 Task: Create a due date automation trigger when advanced on, on the monday after a card is due add fields without custom field "Resume" set to a date between 1 and 7 days ago at 11:00 AM.
Action: Mouse moved to (1037, 147)
Screenshot: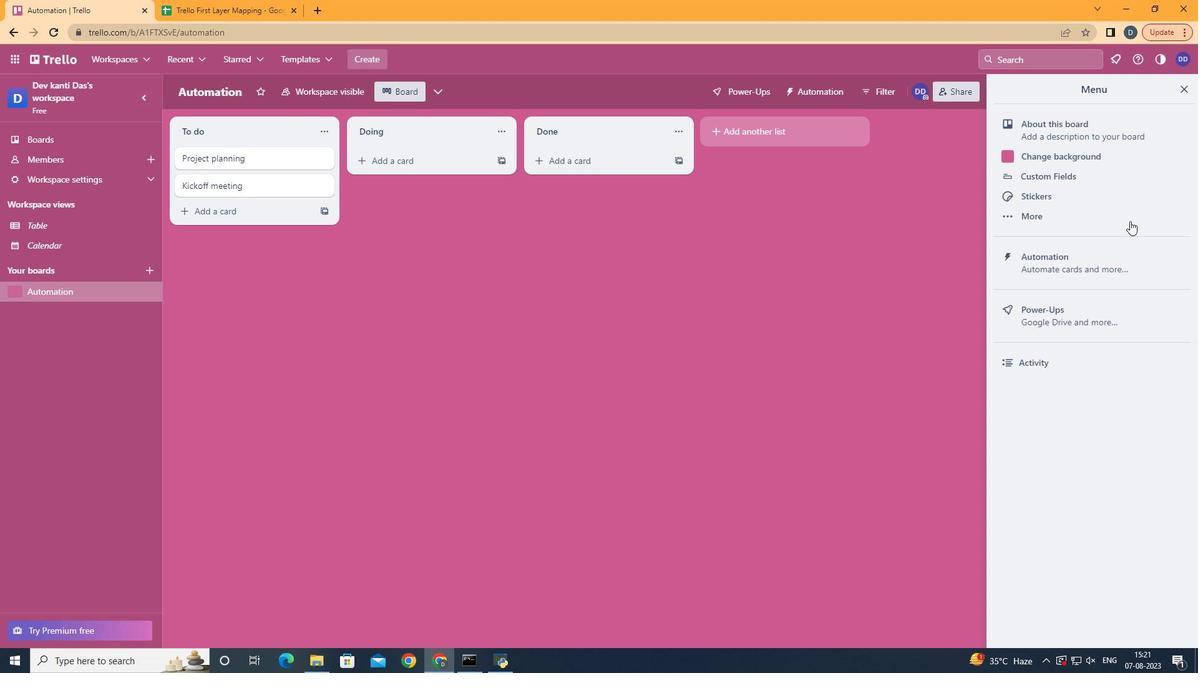 
Action: Mouse pressed left at (1037, 147)
Screenshot: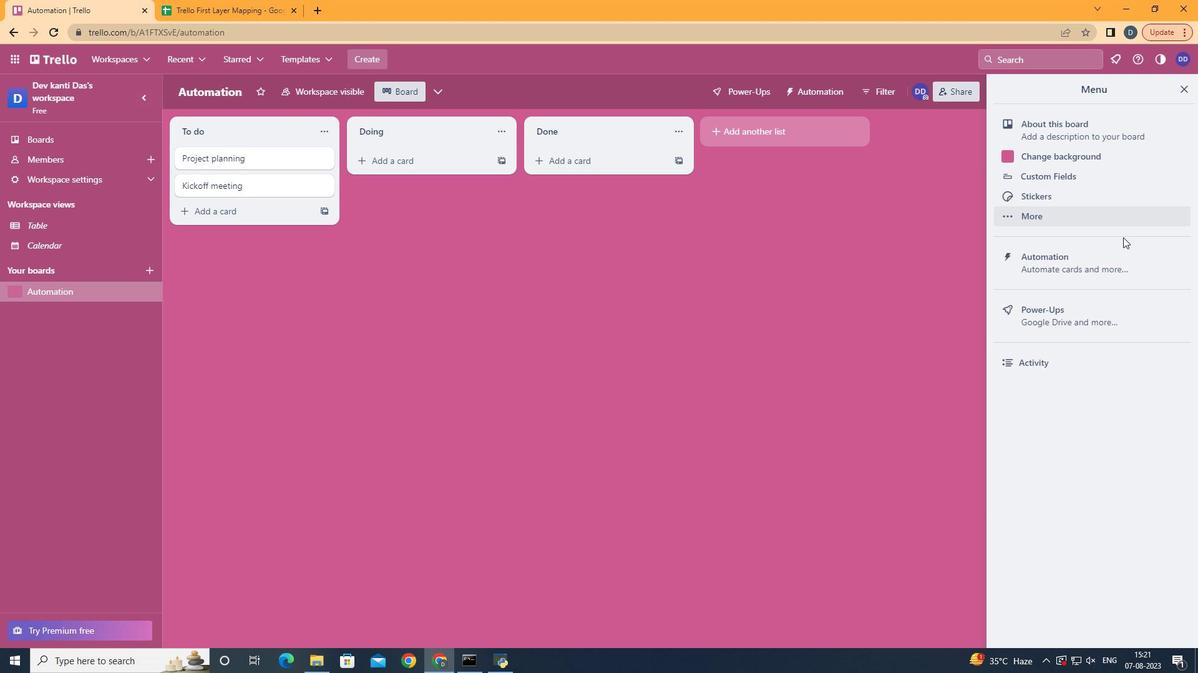 
Action: Mouse moved to (975, 293)
Screenshot: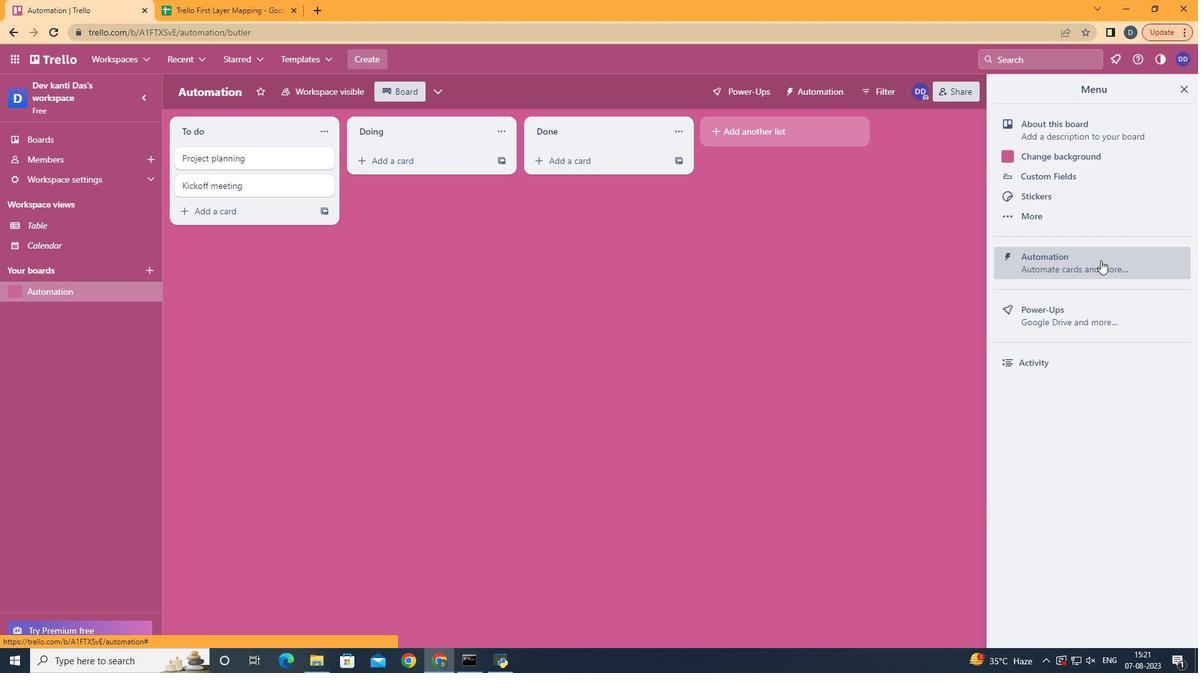 
Action: Mouse pressed left at (975, 293)
Screenshot: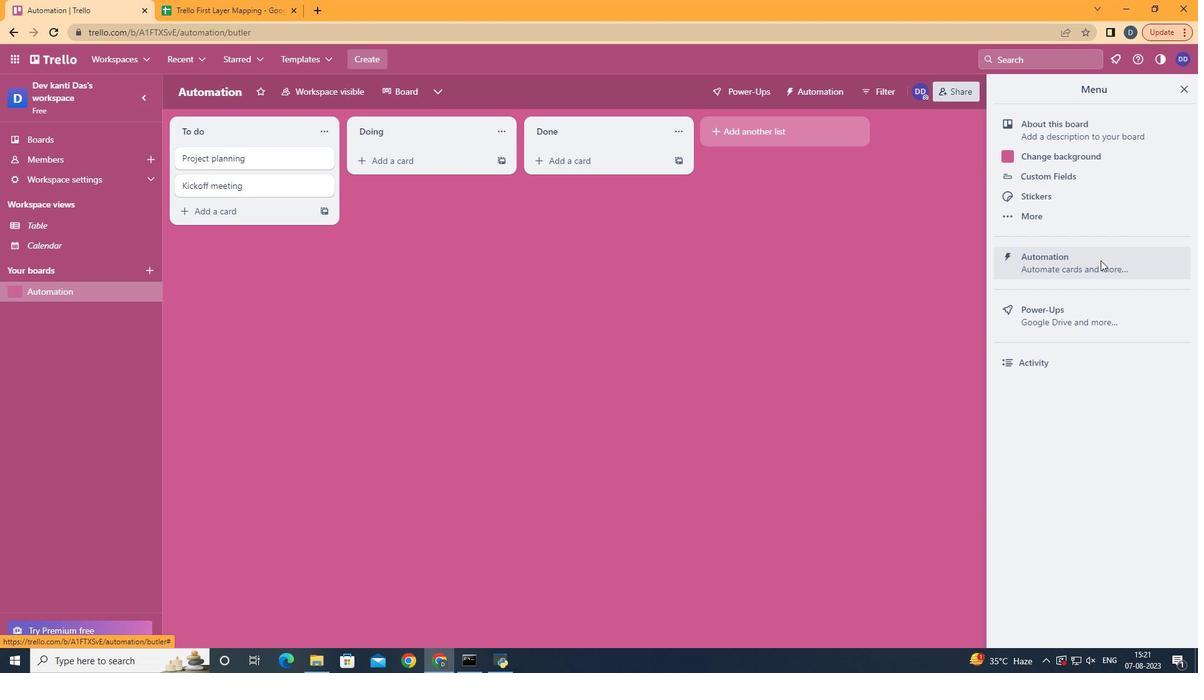 
Action: Mouse moved to (338, 283)
Screenshot: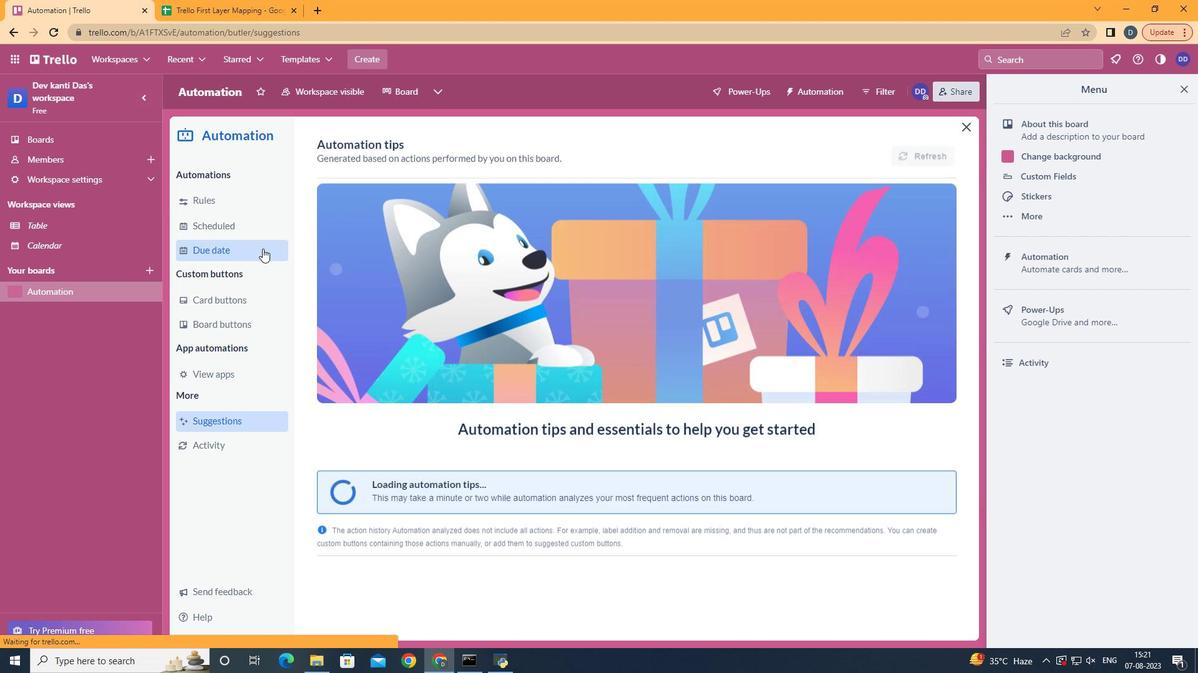 
Action: Mouse pressed left at (338, 283)
Screenshot: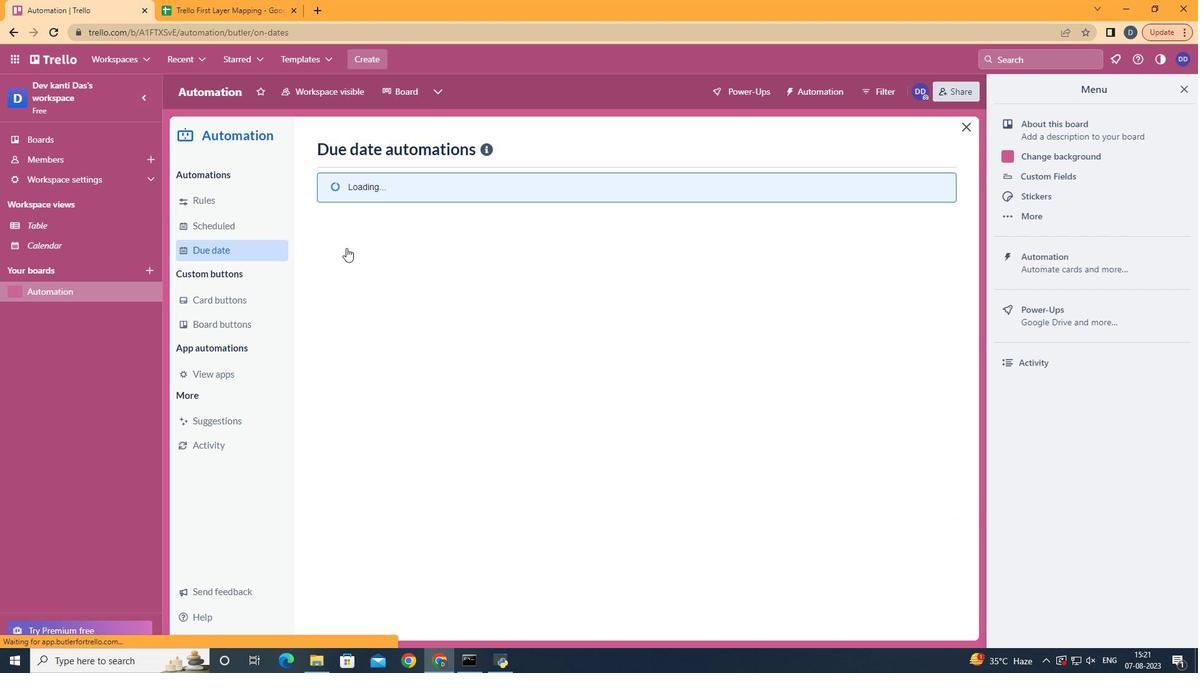 
Action: Mouse moved to (807, 195)
Screenshot: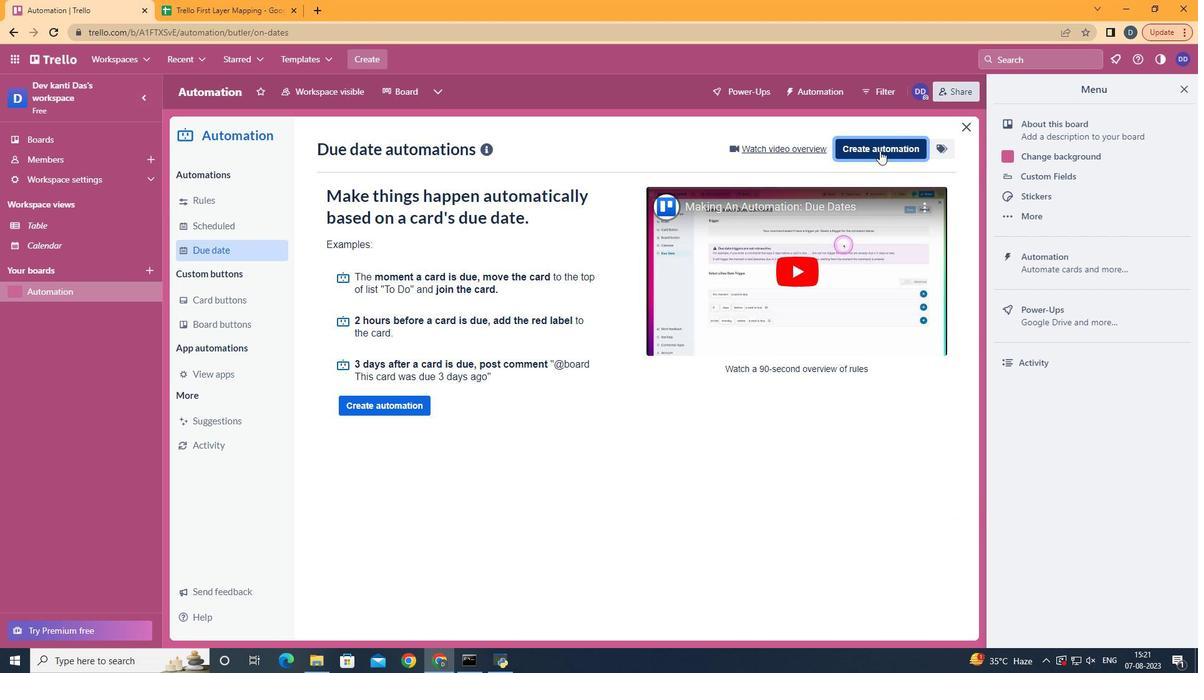 
Action: Mouse pressed left at (807, 195)
Screenshot: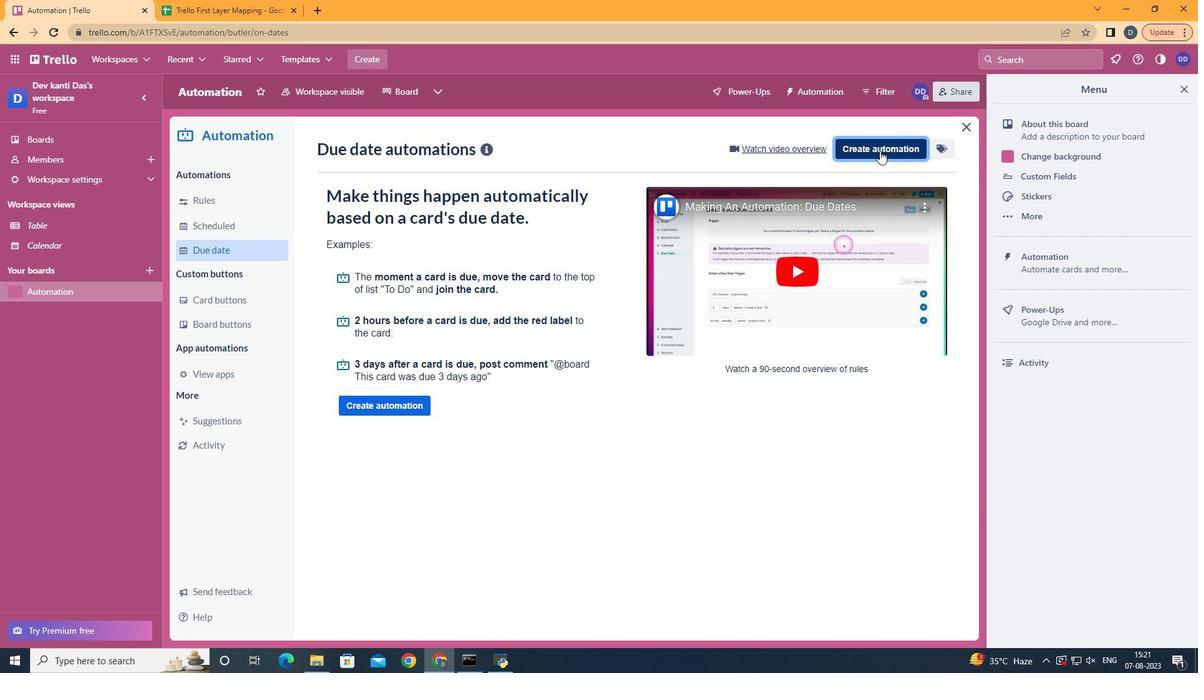 
Action: Mouse moved to (646, 303)
Screenshot: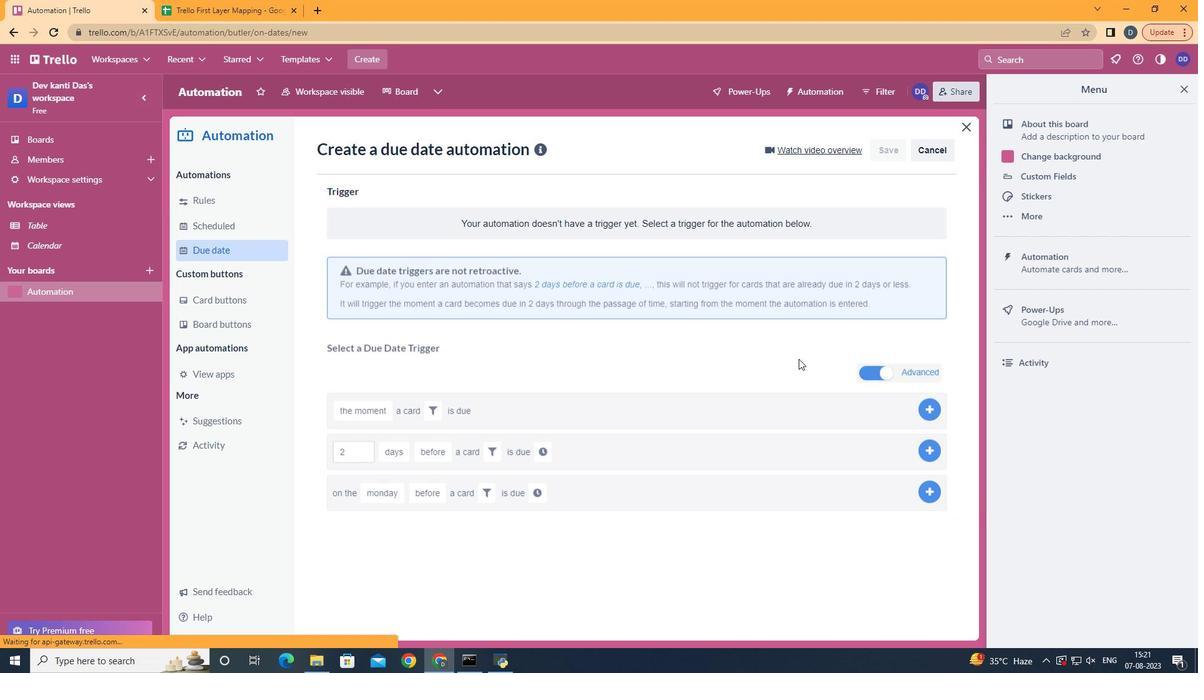 
Action: Mouse pressed left at (646, 303)
Screenshot: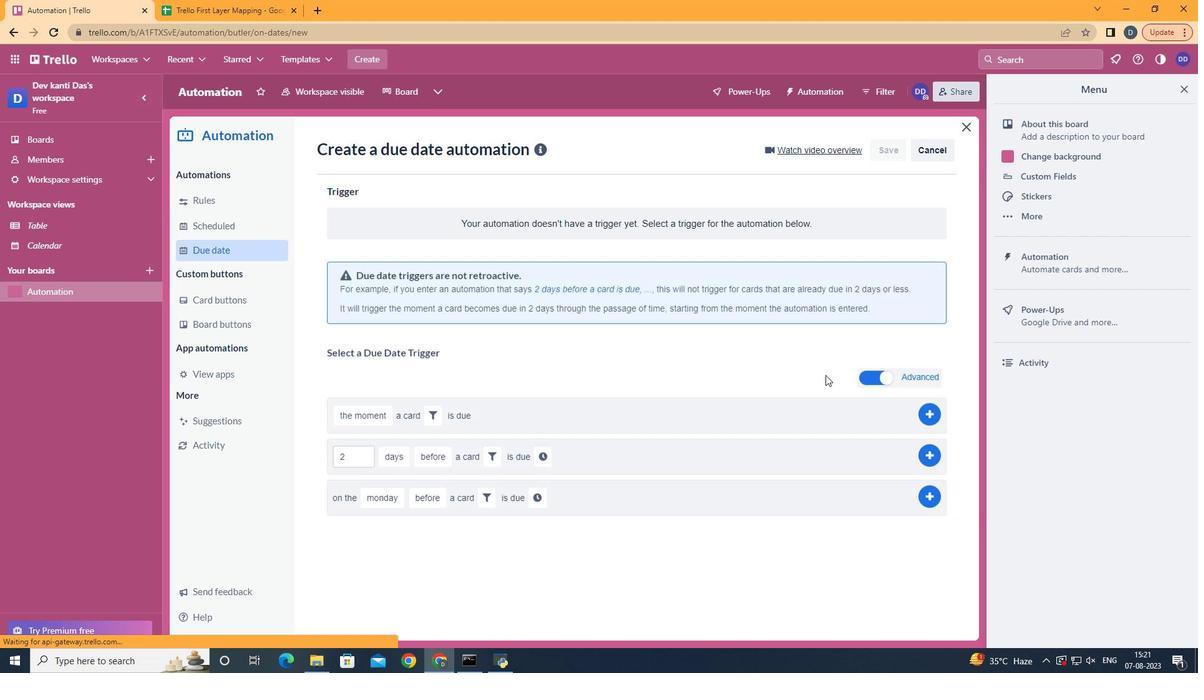 
Action: Mouse moved to (447, 350)
Screenshot: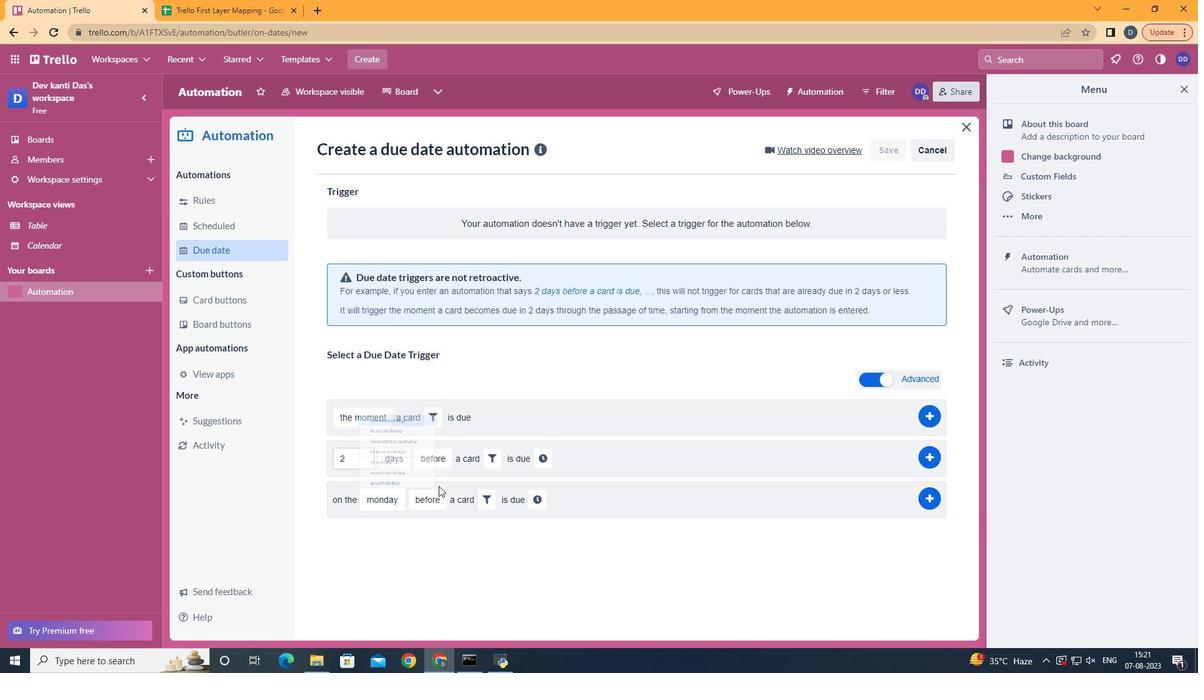 
Action: Mouse pressed left at (447, 350)
Screenshot: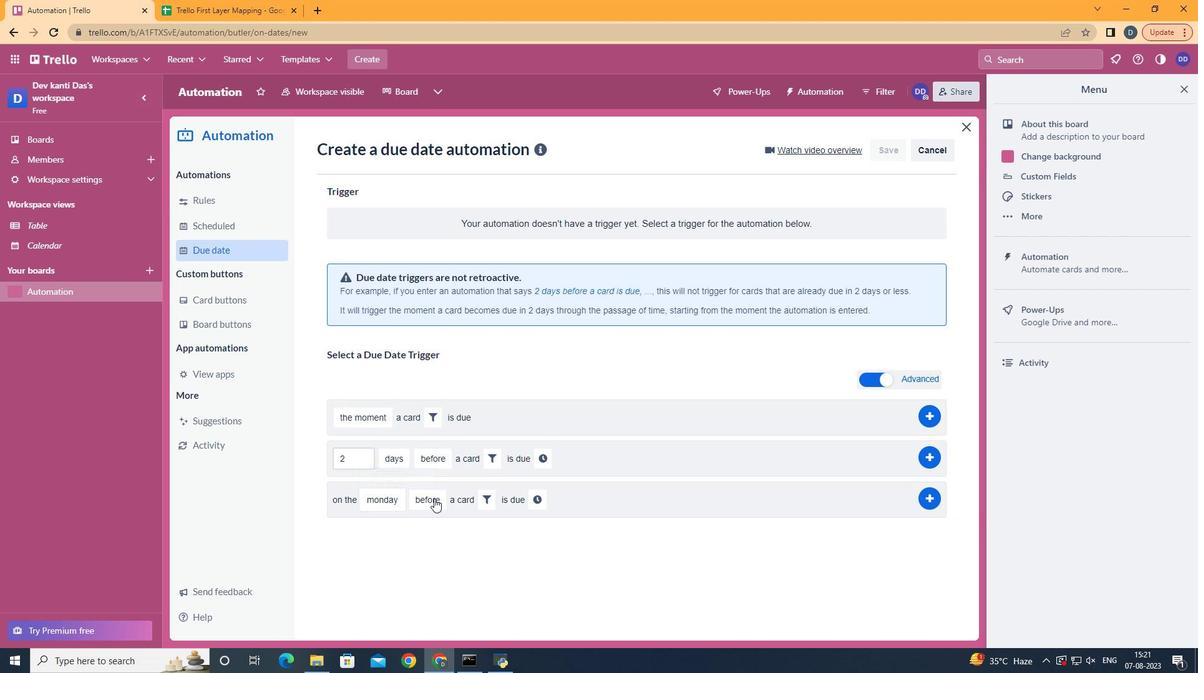 
Action: Mouse moved to (478, 553)
Screenshot: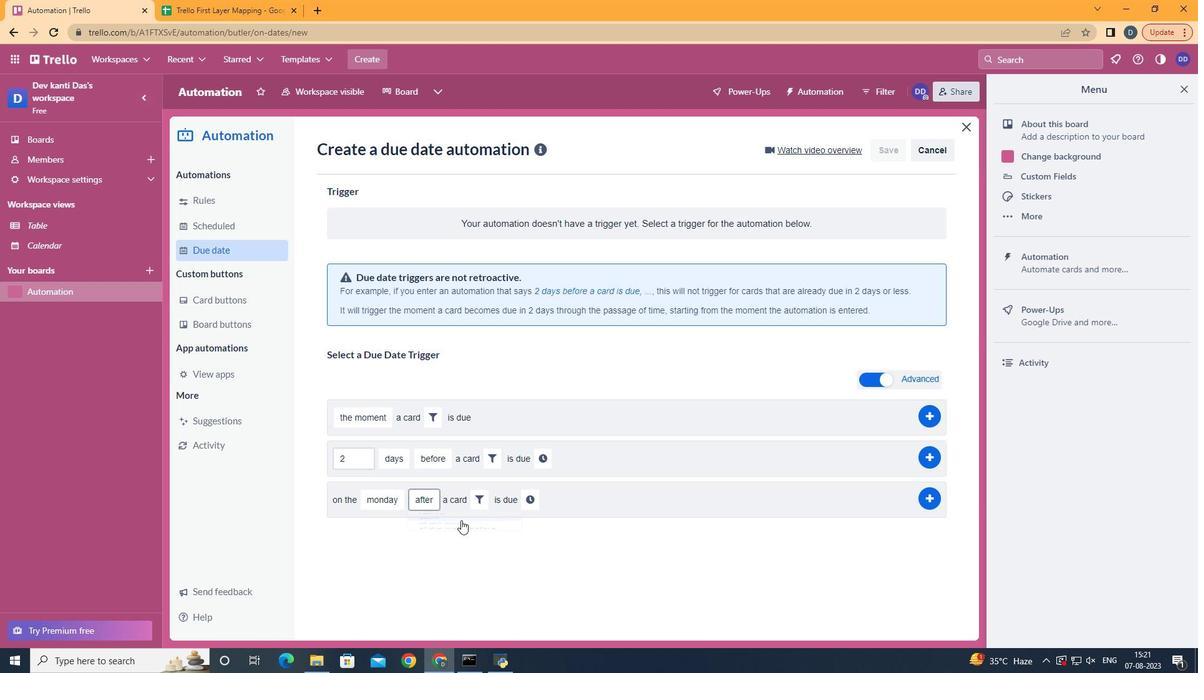 
Action: Mouse pressed left at (478, 553)
Screenshot: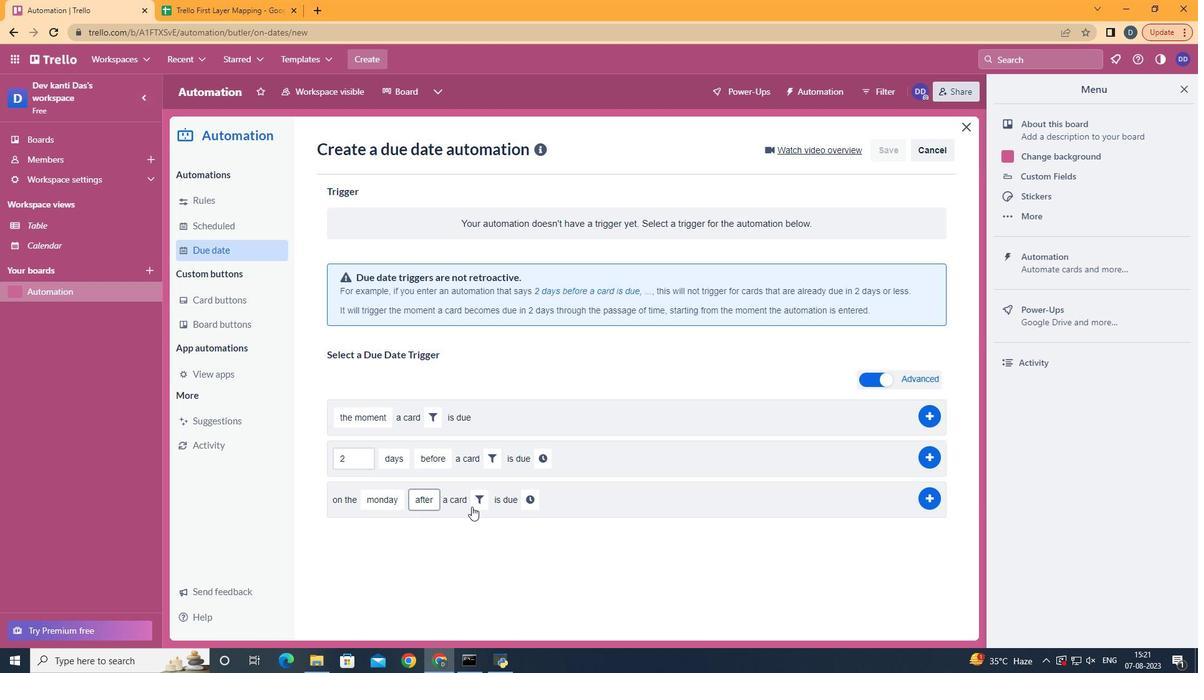 
Action: Mouse moved to (501, 504)
Screenshot: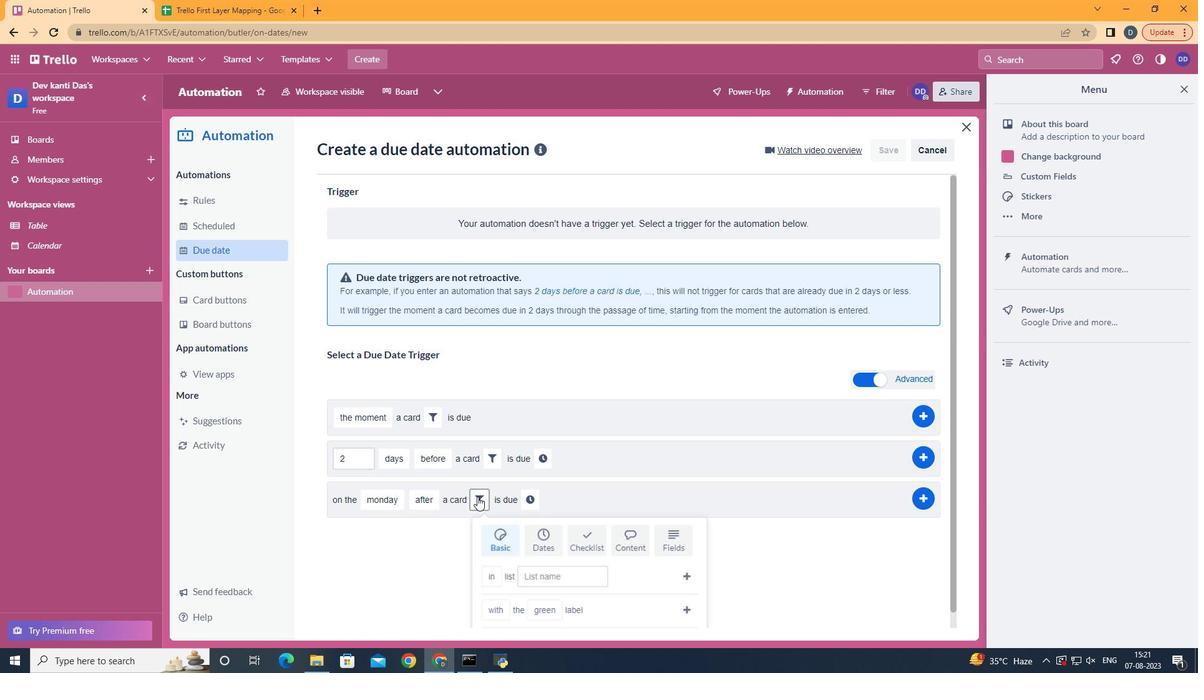 
Action: Mouse pressed left at (501, 504)
Screenshot: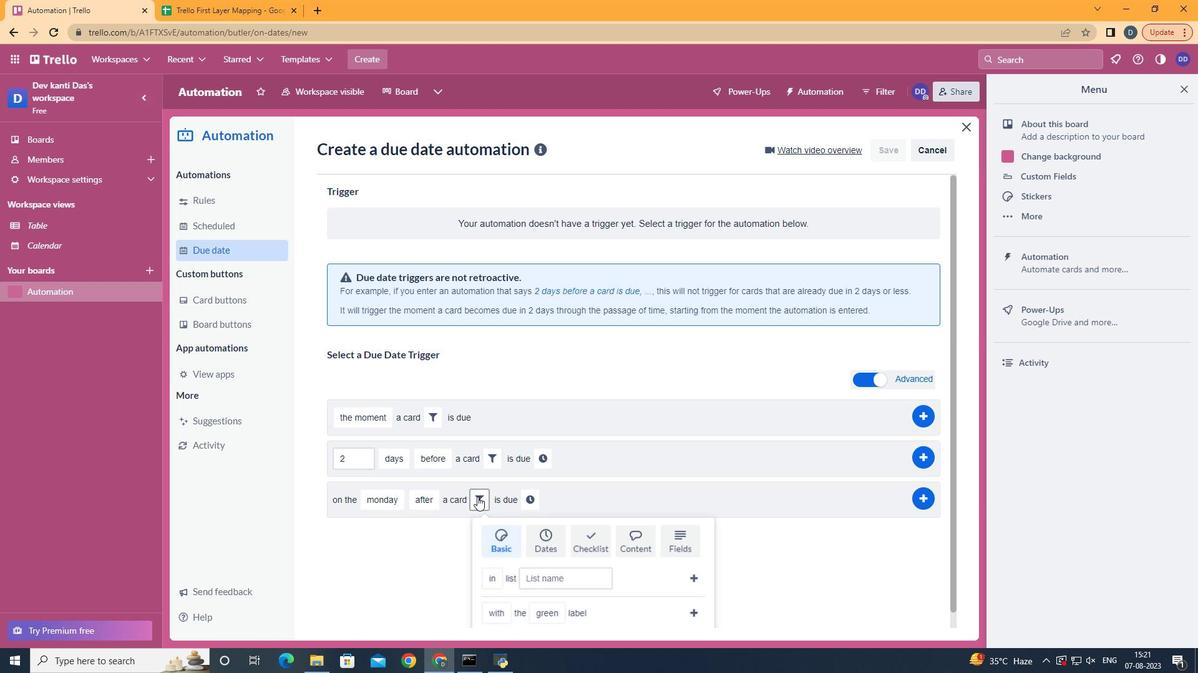 
Action: Mouse moved to (655, 542)
Screenshot: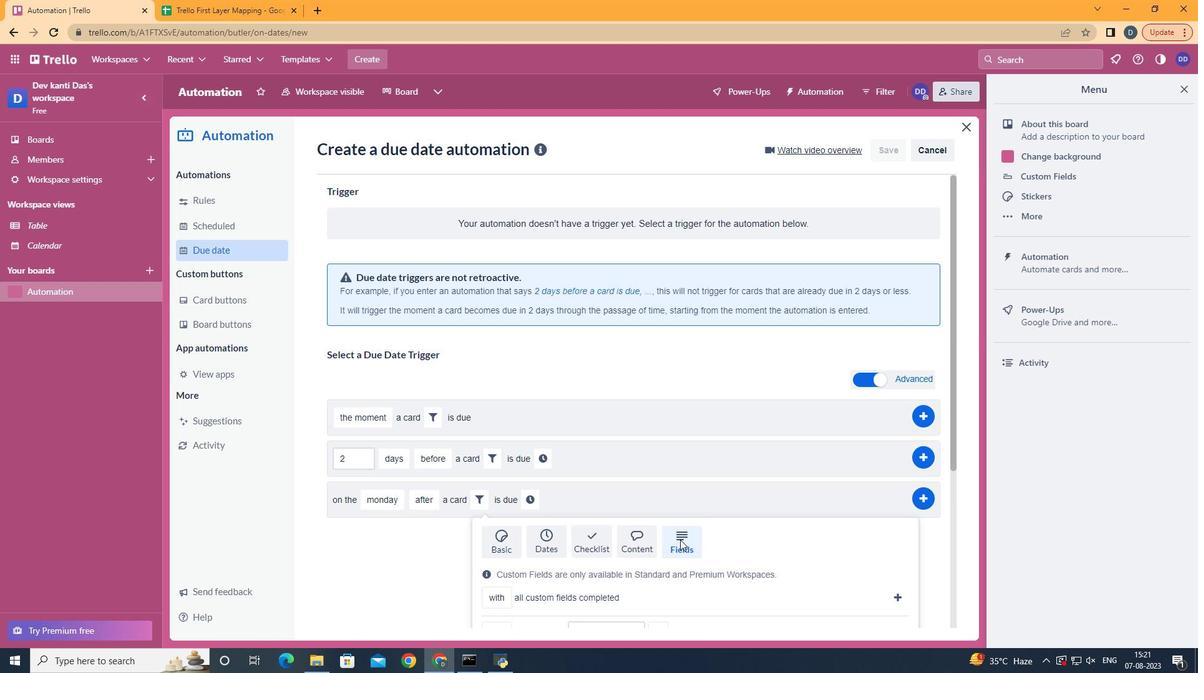 
Action: Mouse pressed left at (655, 542)
Screenshot: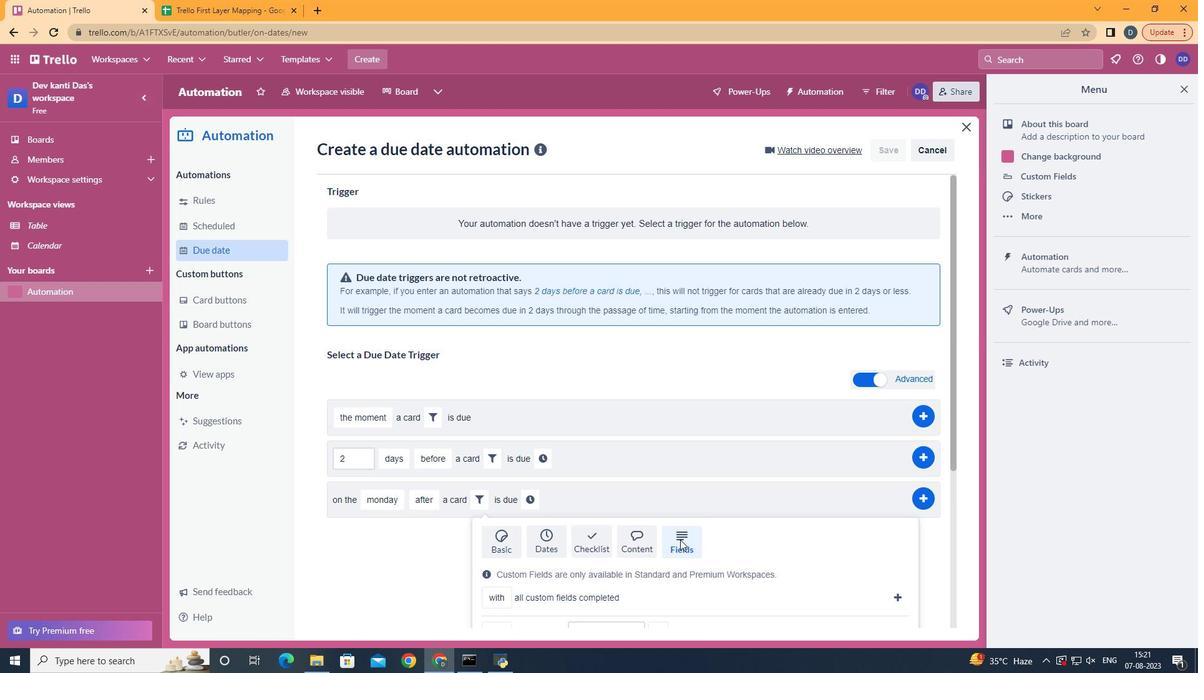 
Action: Mouse scrolled (655, 542) with delta (0, 0)
Screenshot: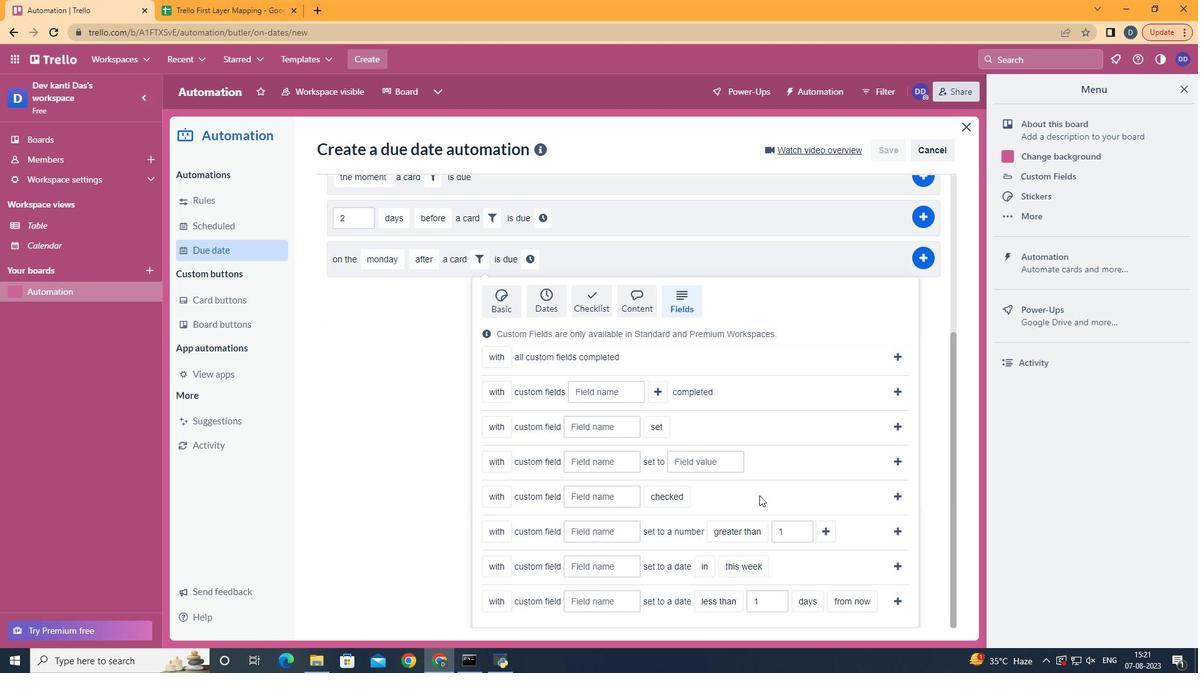 
Action: Mouse scrolled (655, 542) with delta (0, 0)
Screenshot: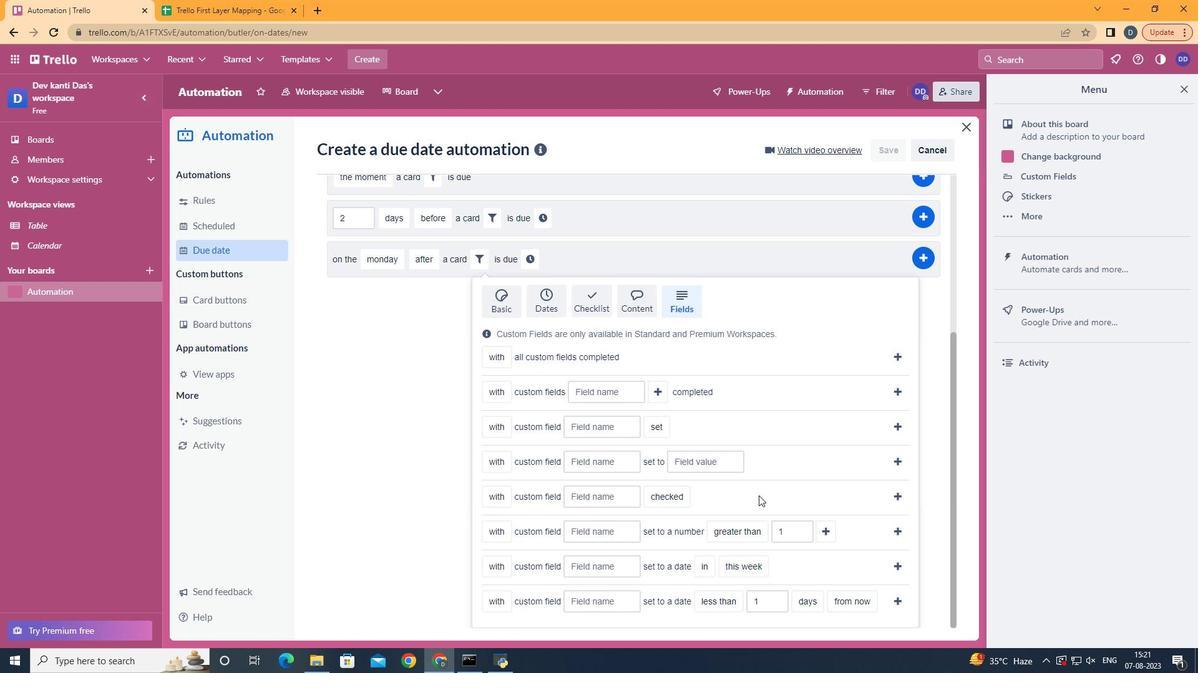 
Action: Mouse scrolled (655, 542) with delta (0, 0)
Screenshot: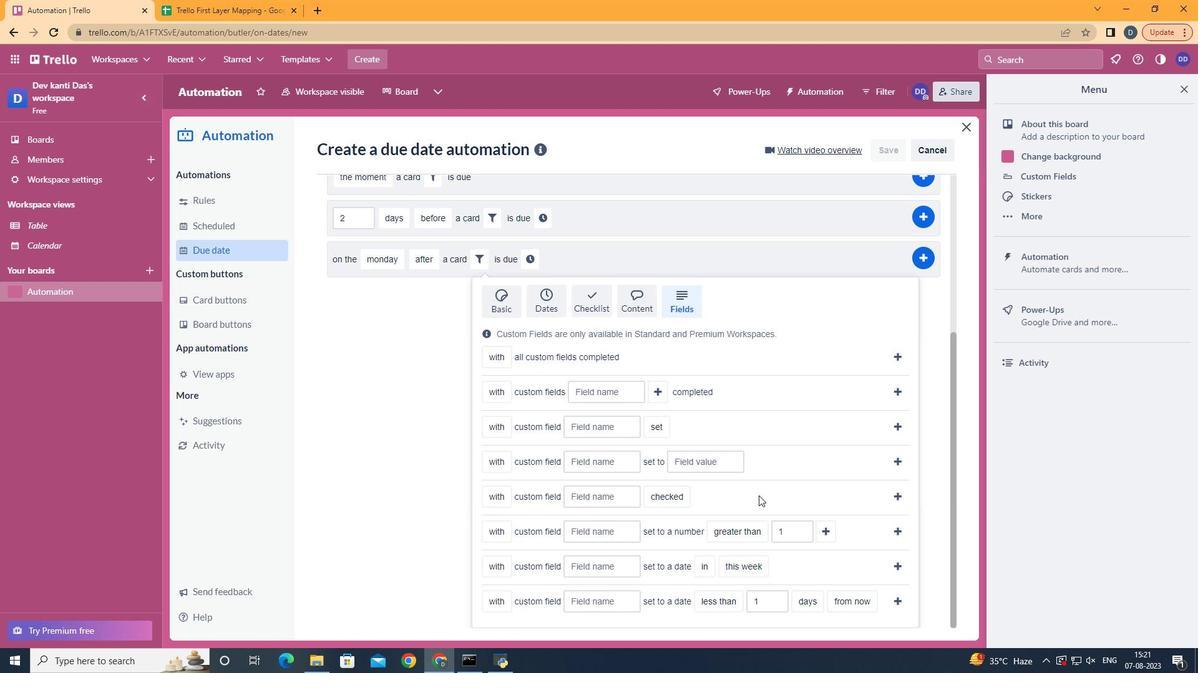 
Action: Mouse scrolled (655, 542) with delta (0, 0)
Screenshot: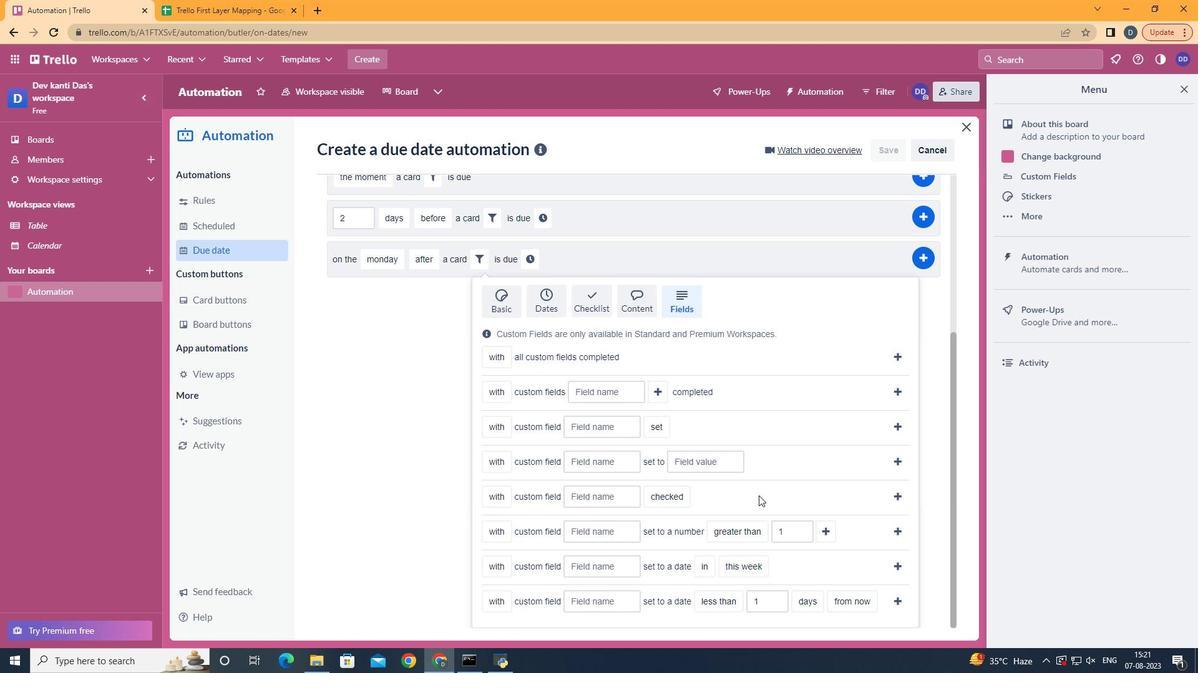 
Action: Mouse scrolled (655, 542) with delta (0, 0)
Screenshot: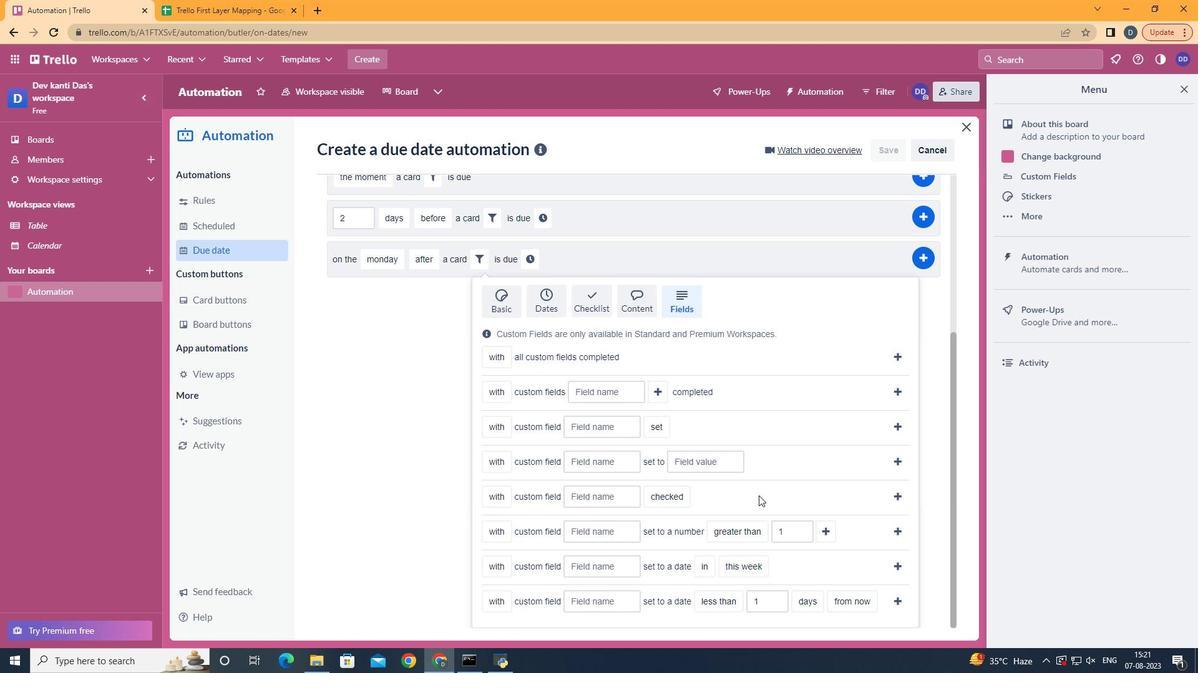 
Action: Mouse moved to (526, 584)
Screenshot: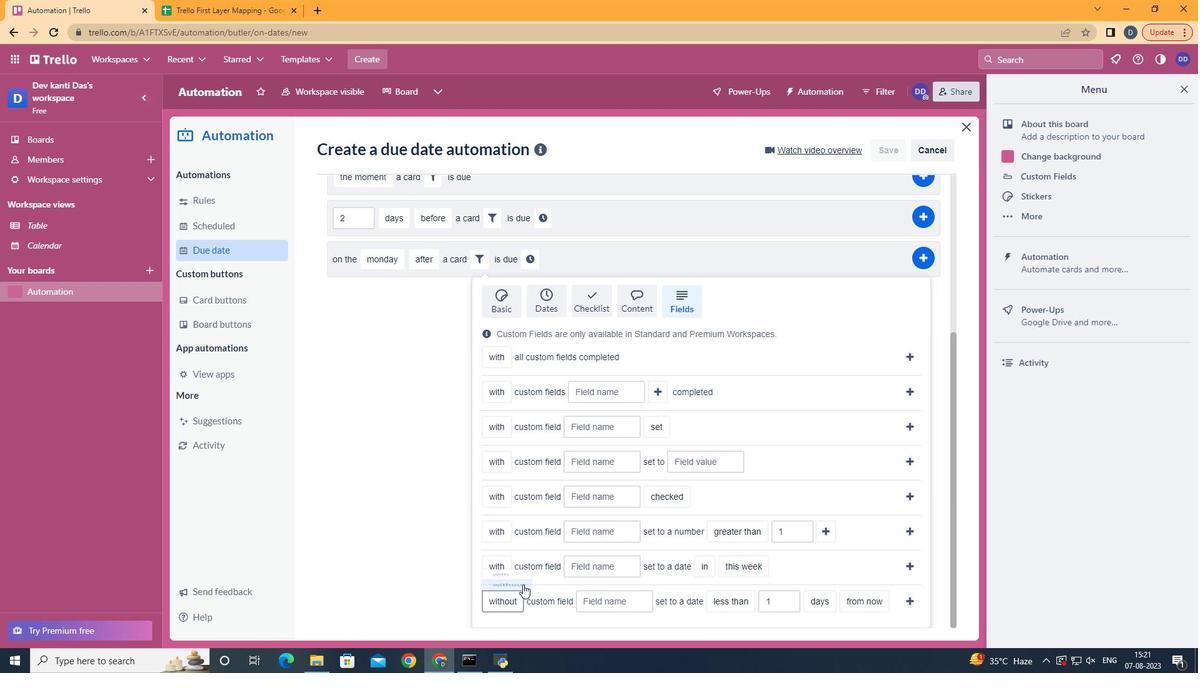 
Action: Mouse pressed left at (526, 584)
Screenshot: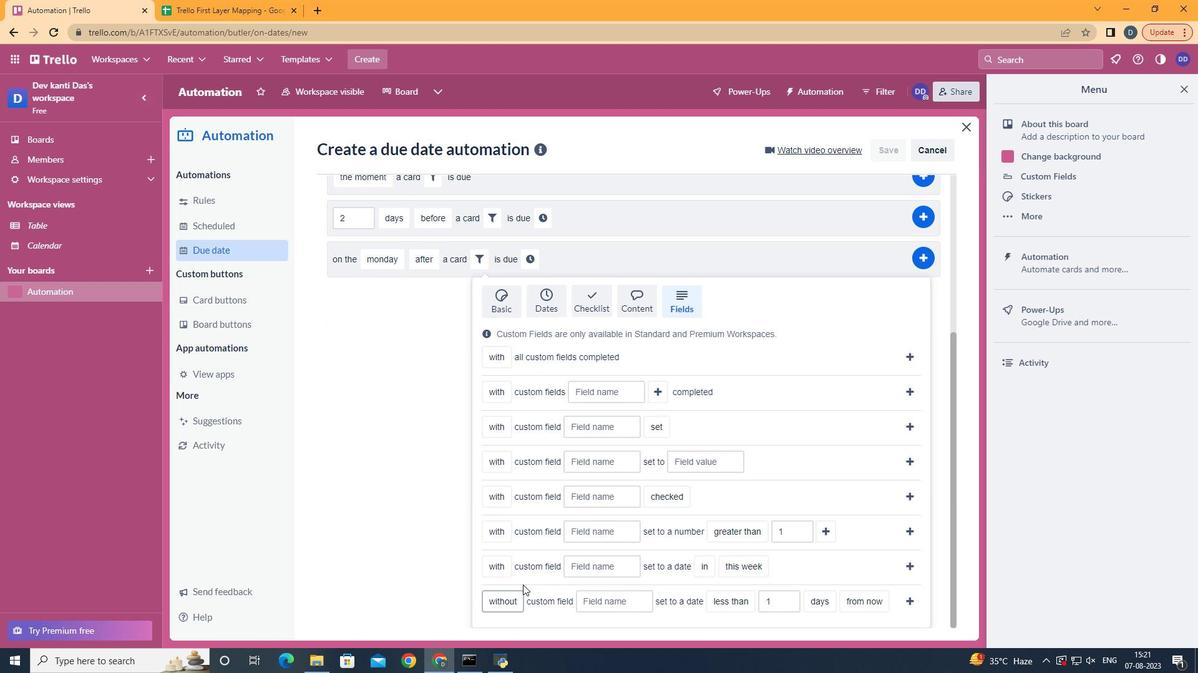 
Action: Mouse moved to (597, 590)
Screenshot: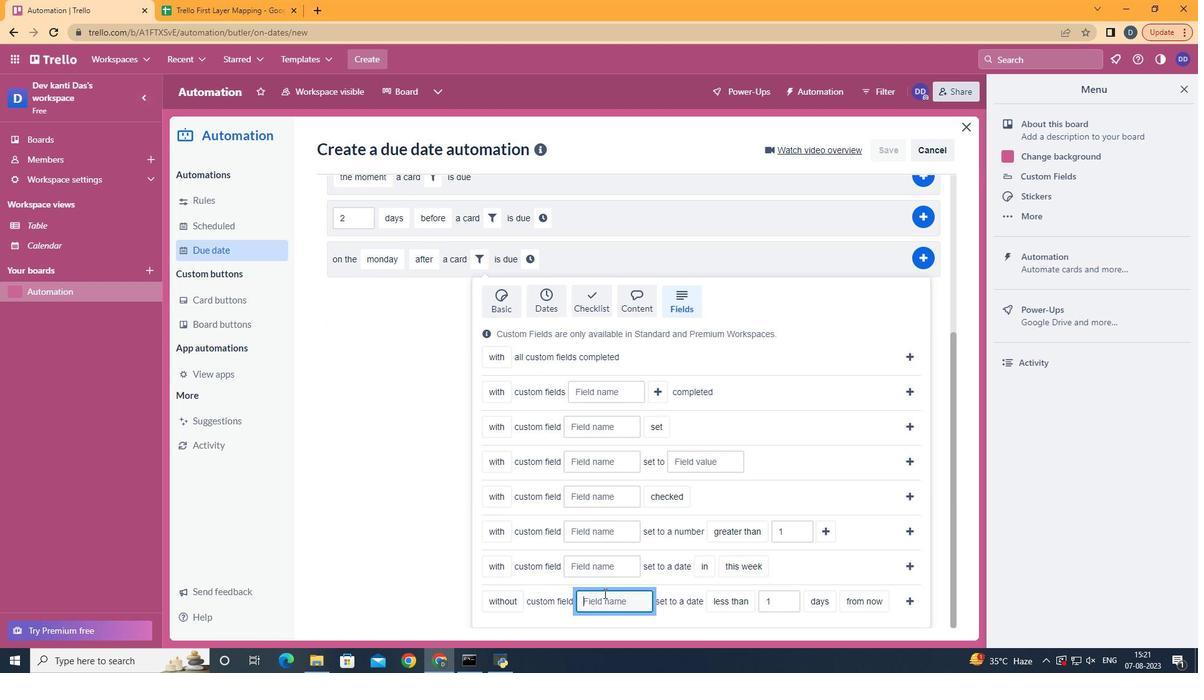 
Action: Mouse pressed left at (597, 590)
Screenshot: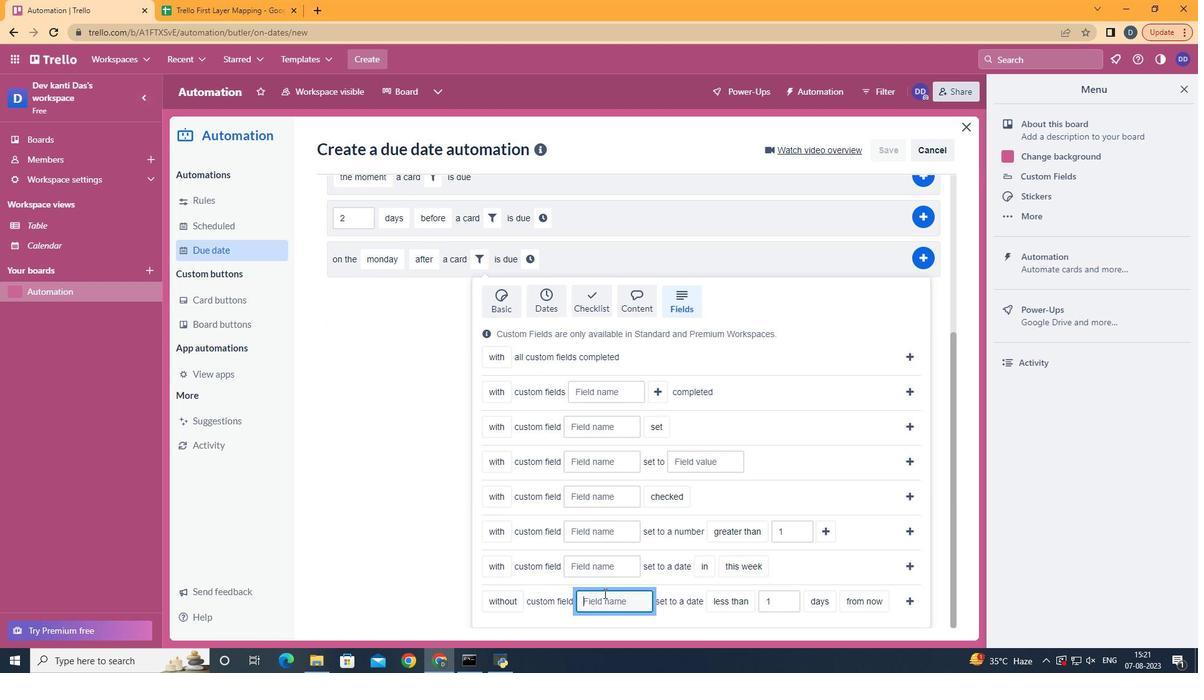 
Action: Key pressed <Key.shift>Resume
Screenshot: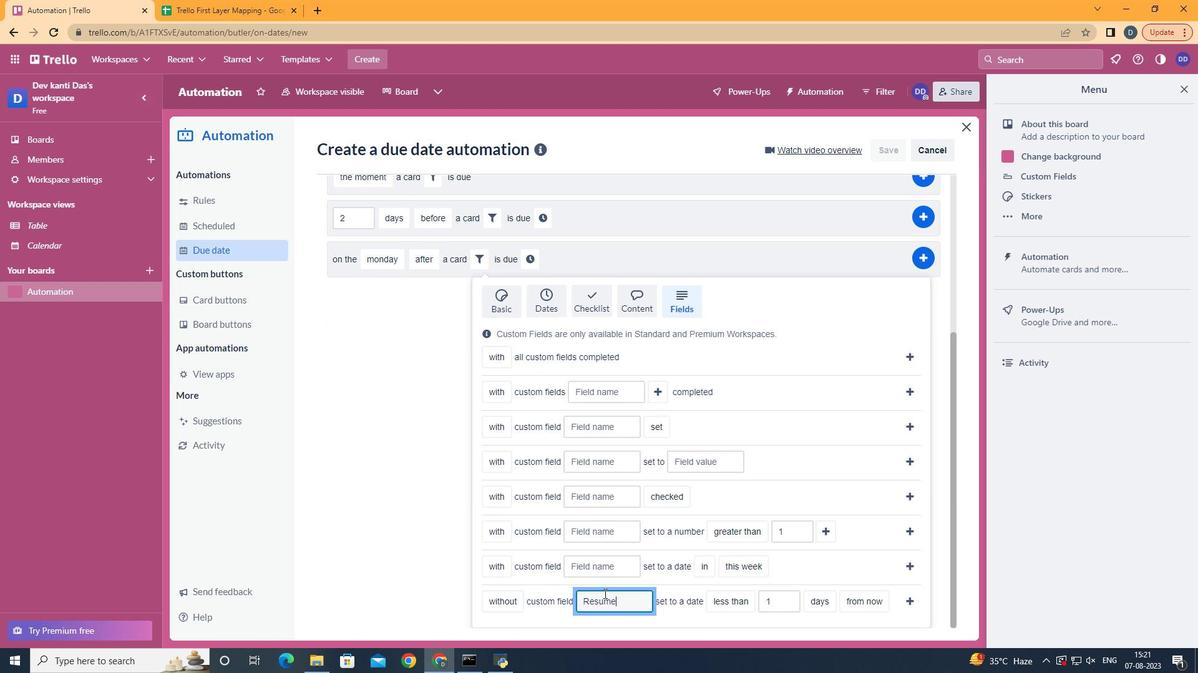 
Action: Mouse moved to (702, 574)
Screenshot: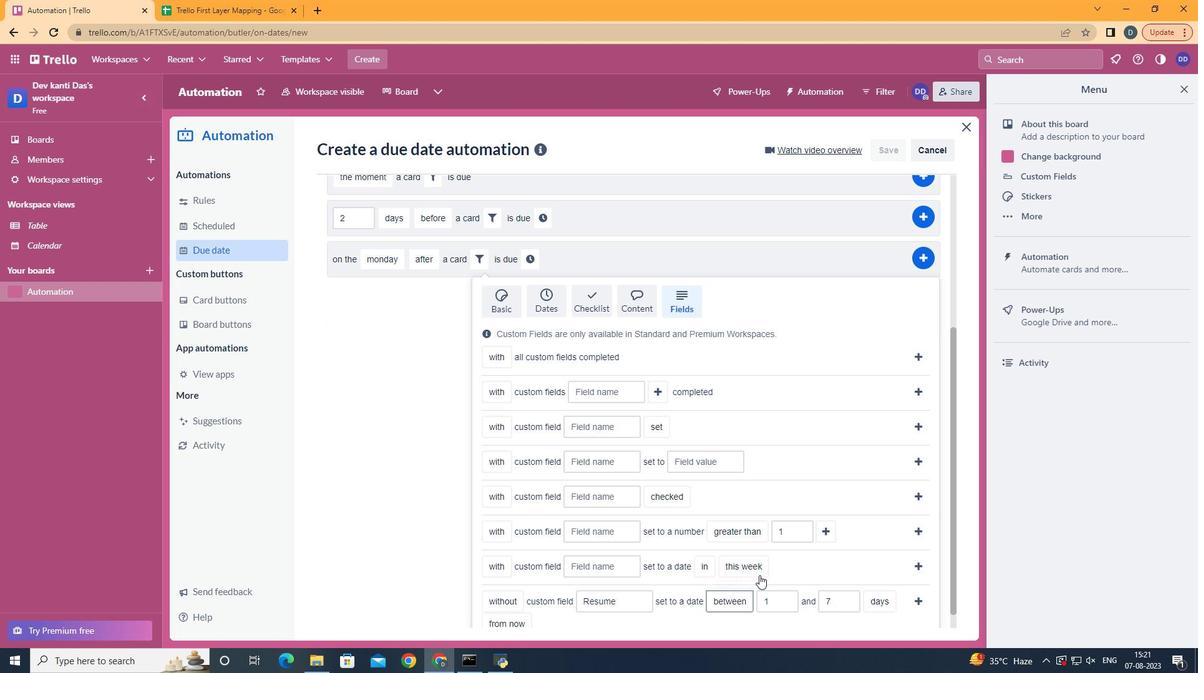 
Action: Mouse pressed left at (702, 574)
Screenshot: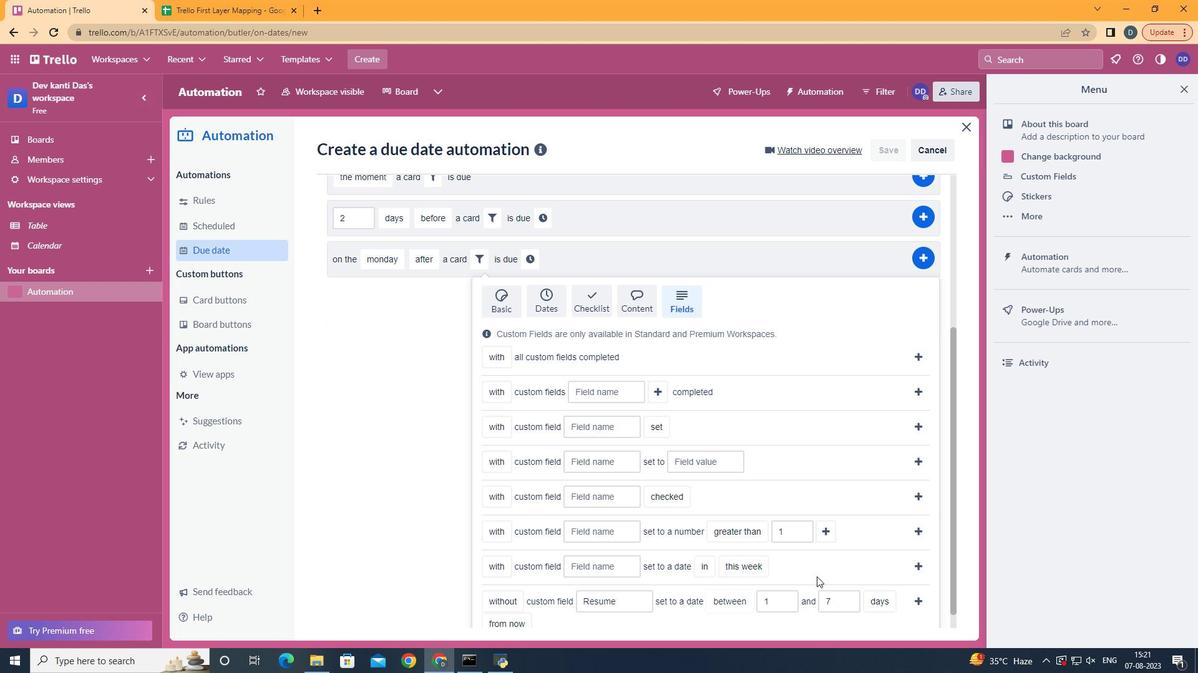 
Action: Mouse moved to (791, 573)
Screenshot: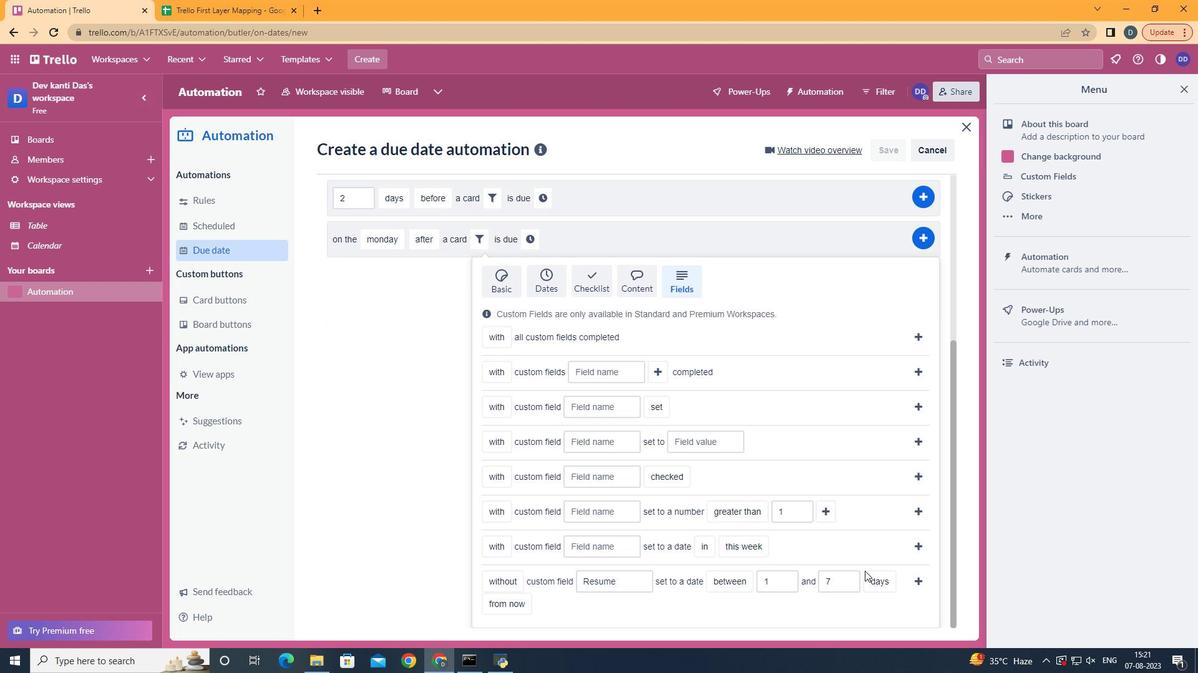 
Action: Mouse scrolled (791, 573) with delta (0, 0)
Screenshot: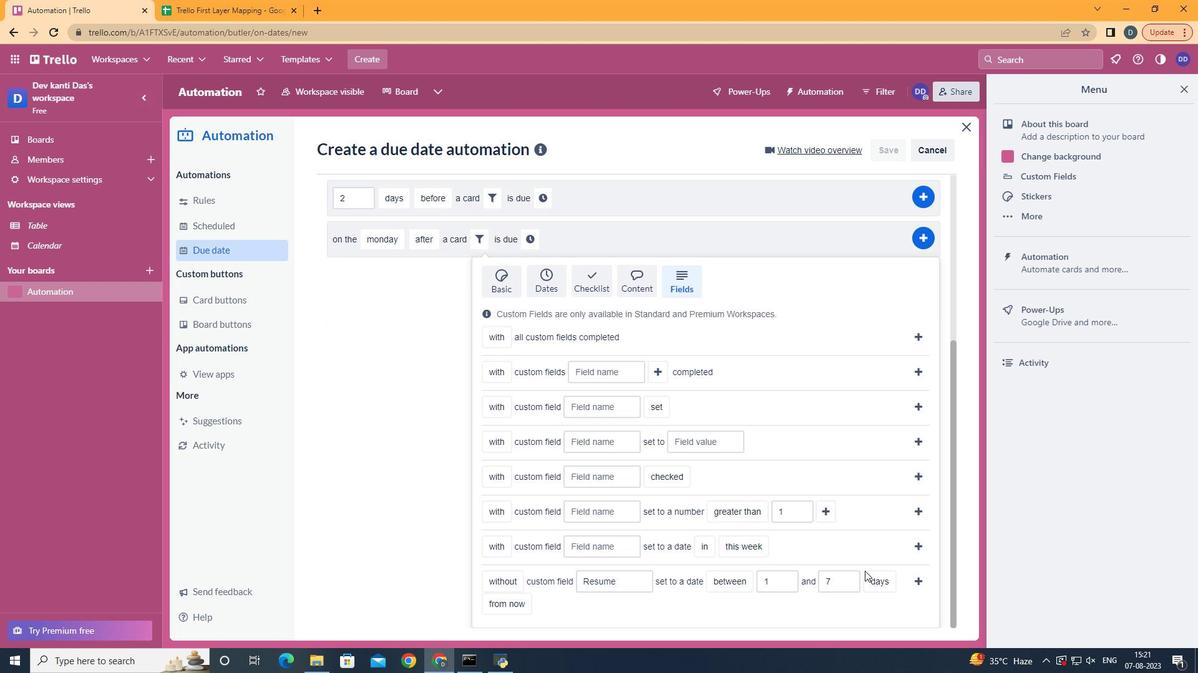 
Action: Mouse scrolled (791, 573) with delta (0, 0)
Screenshot: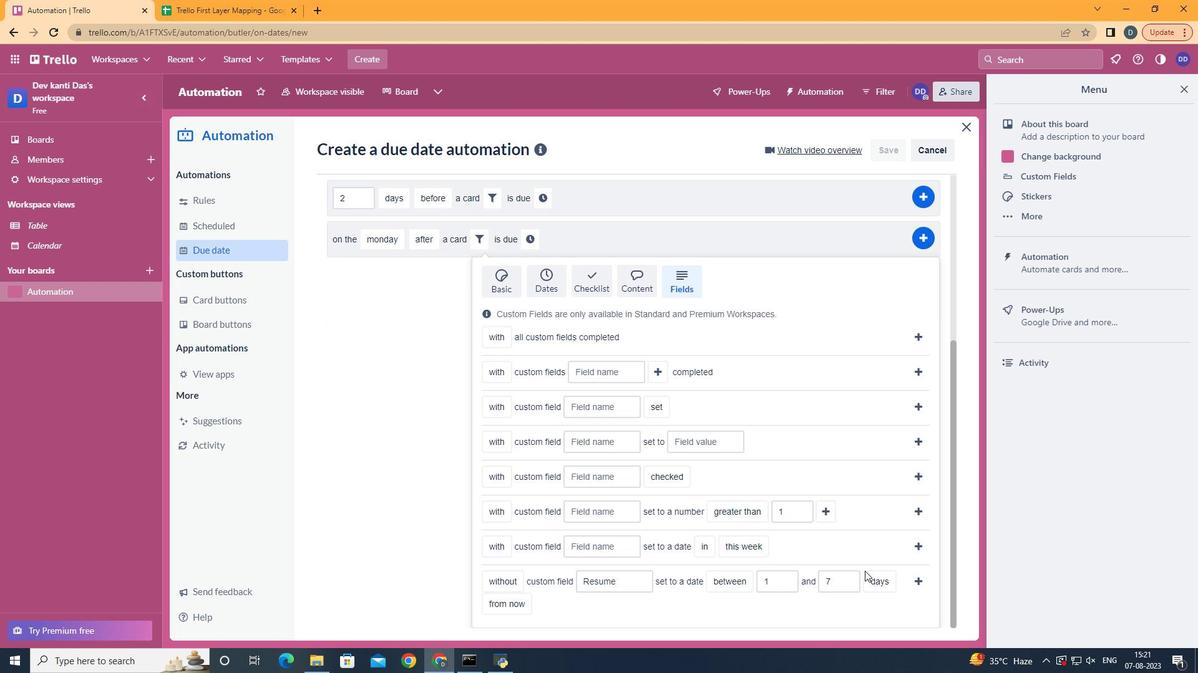 
Action: Mouse scrolled (791, 573) with delta (0, 0)
Screenshot: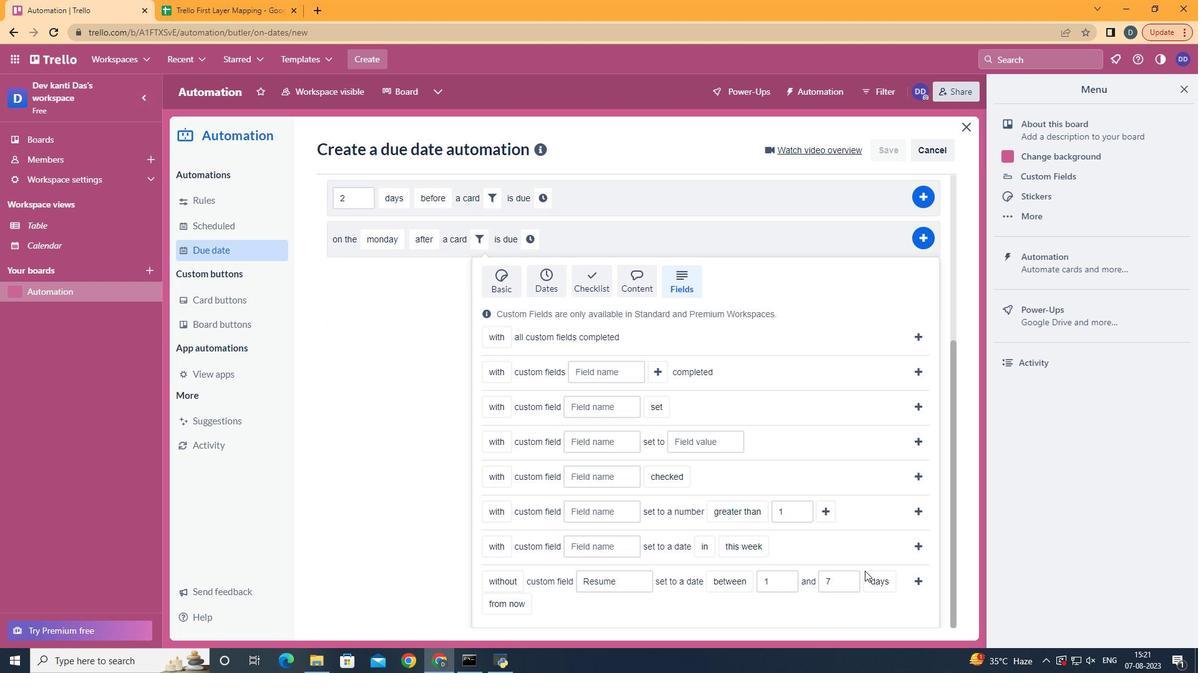 
Action: Mouse moved to (828, 537)
Screenshot: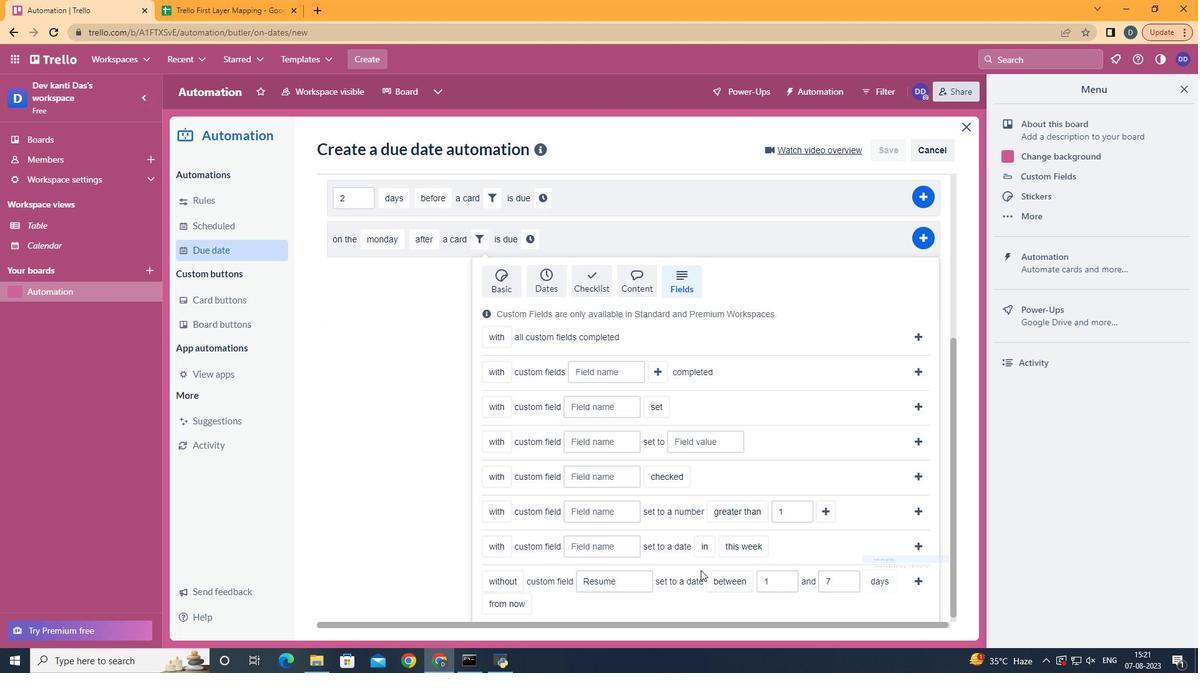 
Action: Mouse pressed left at (828, 537)
Screenshot: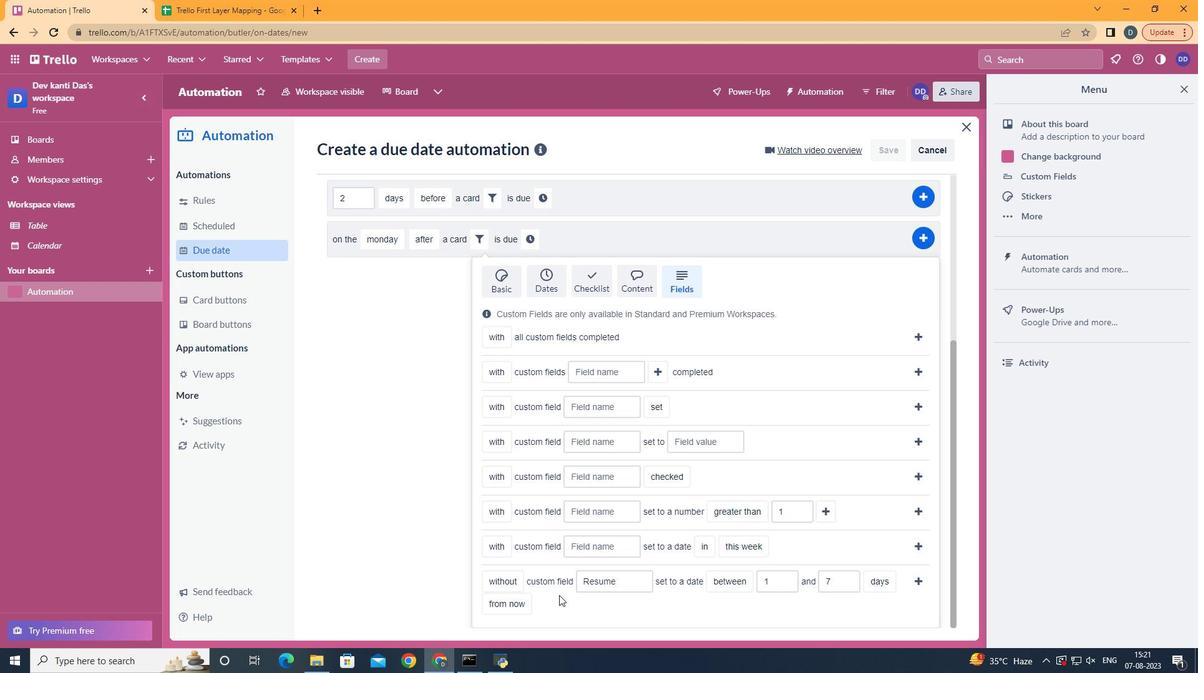 
Action: Mouse moved to (533, 585)
Screenshot: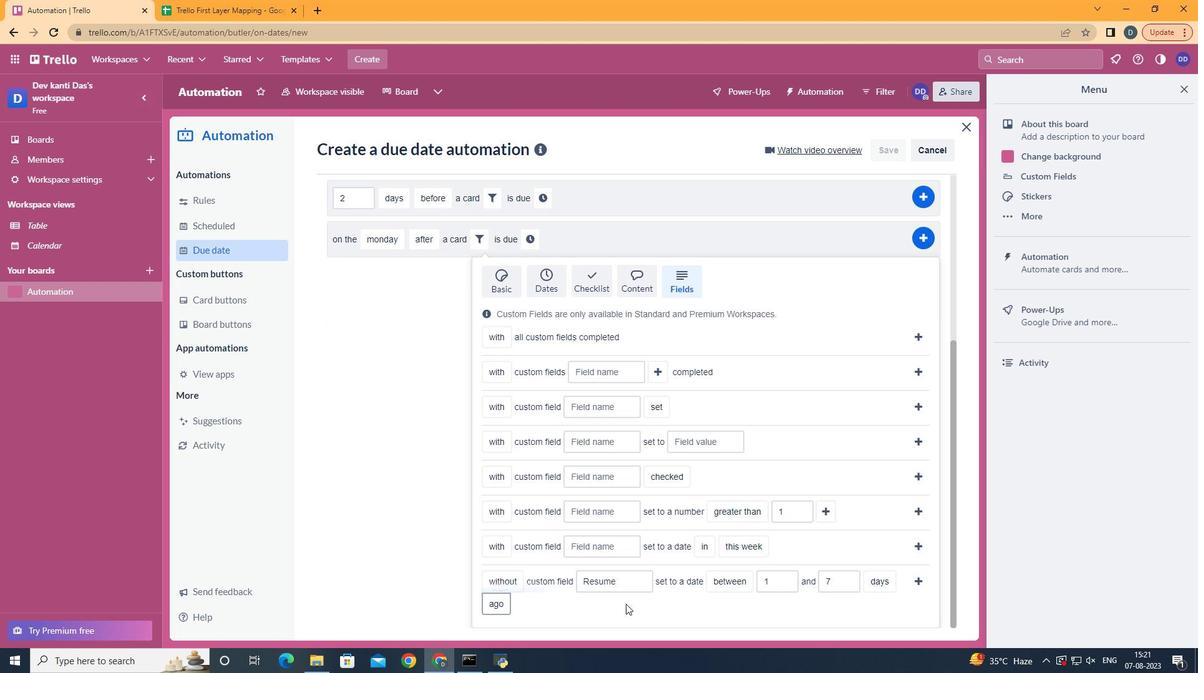 
Action: Mouse pressed left at (533, 585)
Screenshot: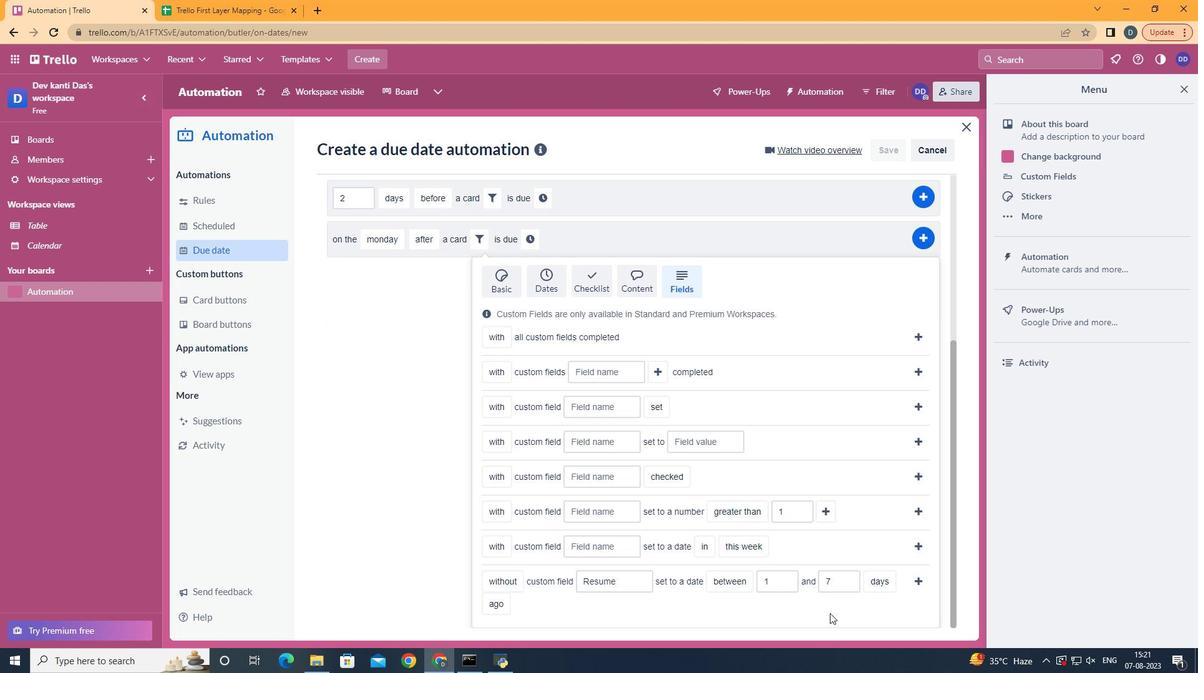 
Action: Mouse moved to (829, 579)
Screenshot: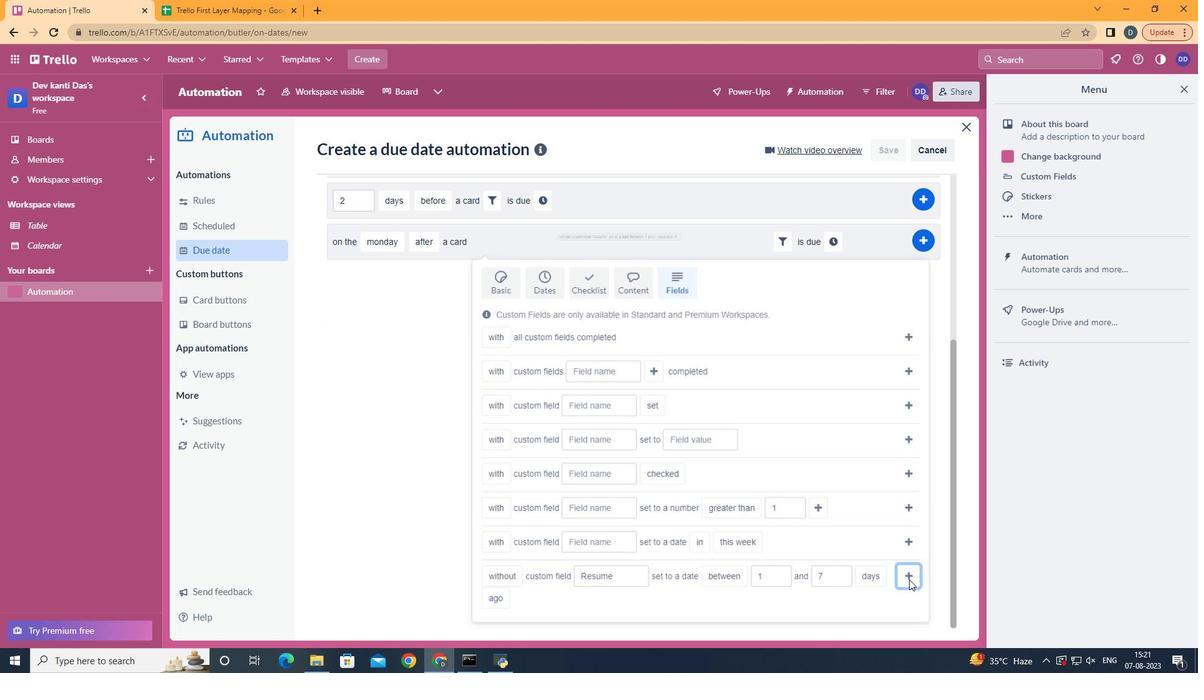 
Action: Mouse pressed left at (829, 579)
Screenshot: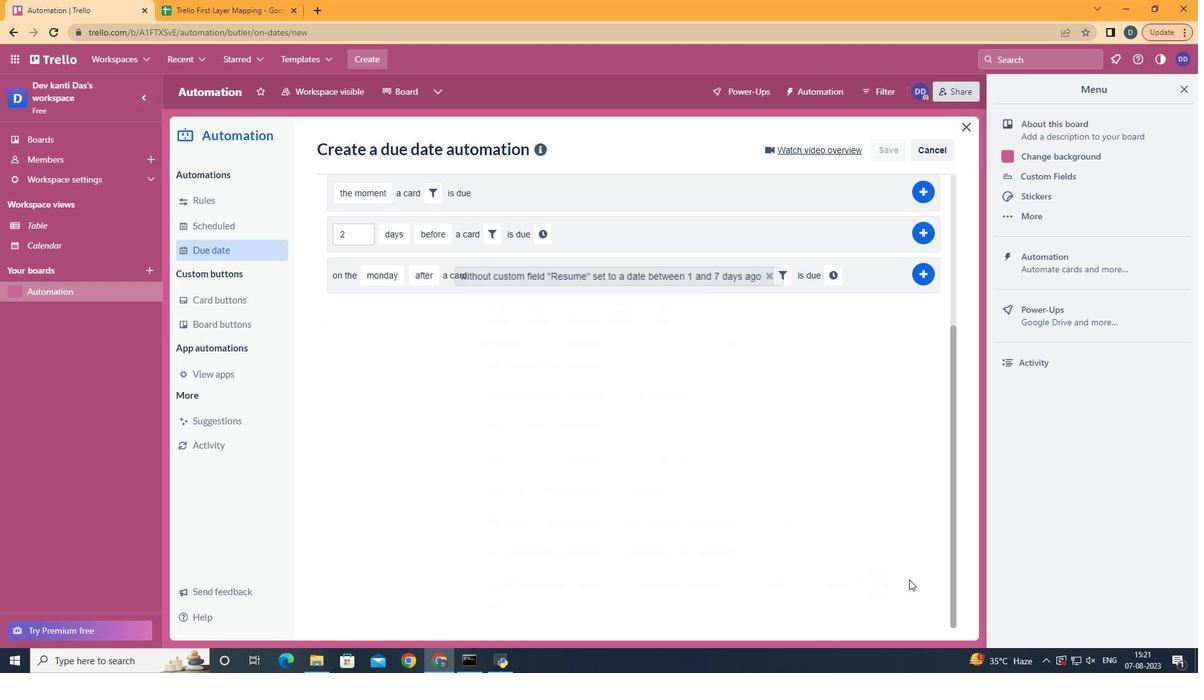 
Action: Mouse moved to (769, 508)
Screenshot: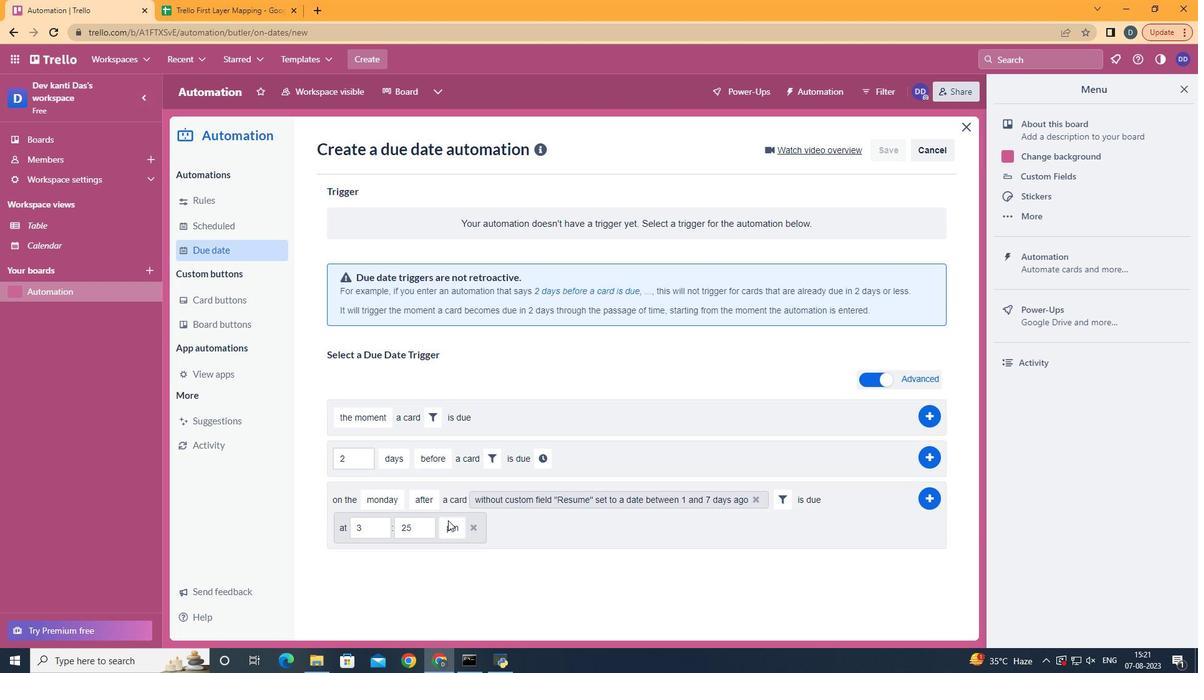 
Action: Mouse pressed left at (769, 508)
Screenshot: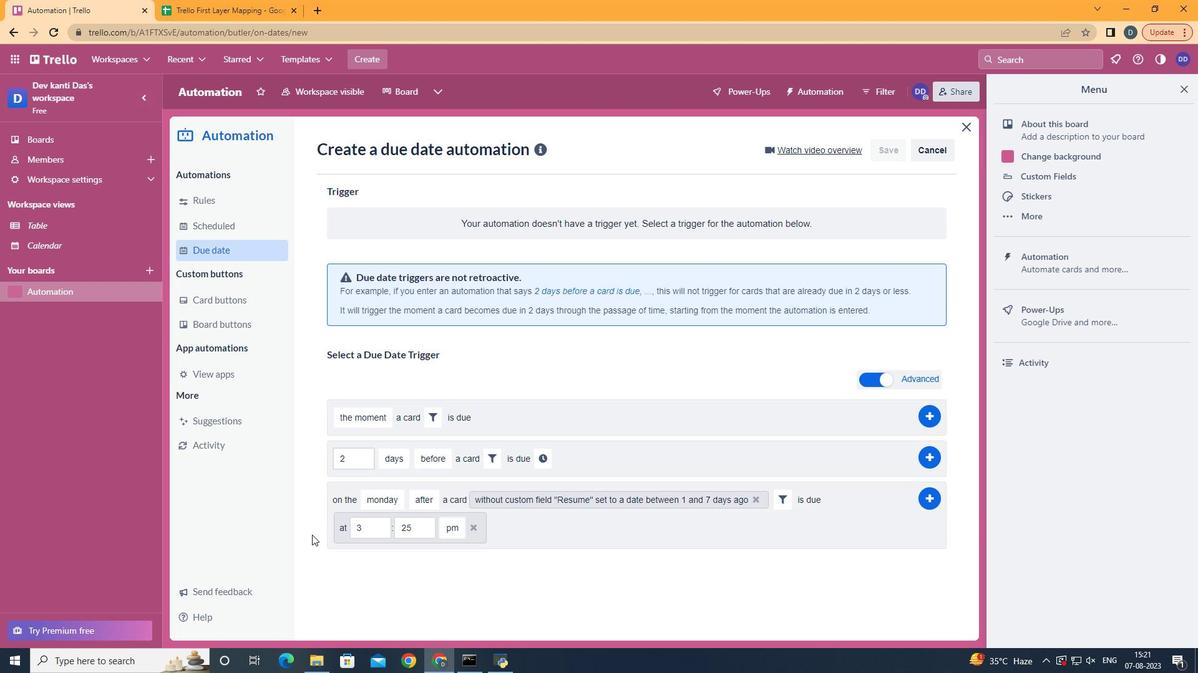 
Action: Mouse moved to (433, 533)
Screenshot: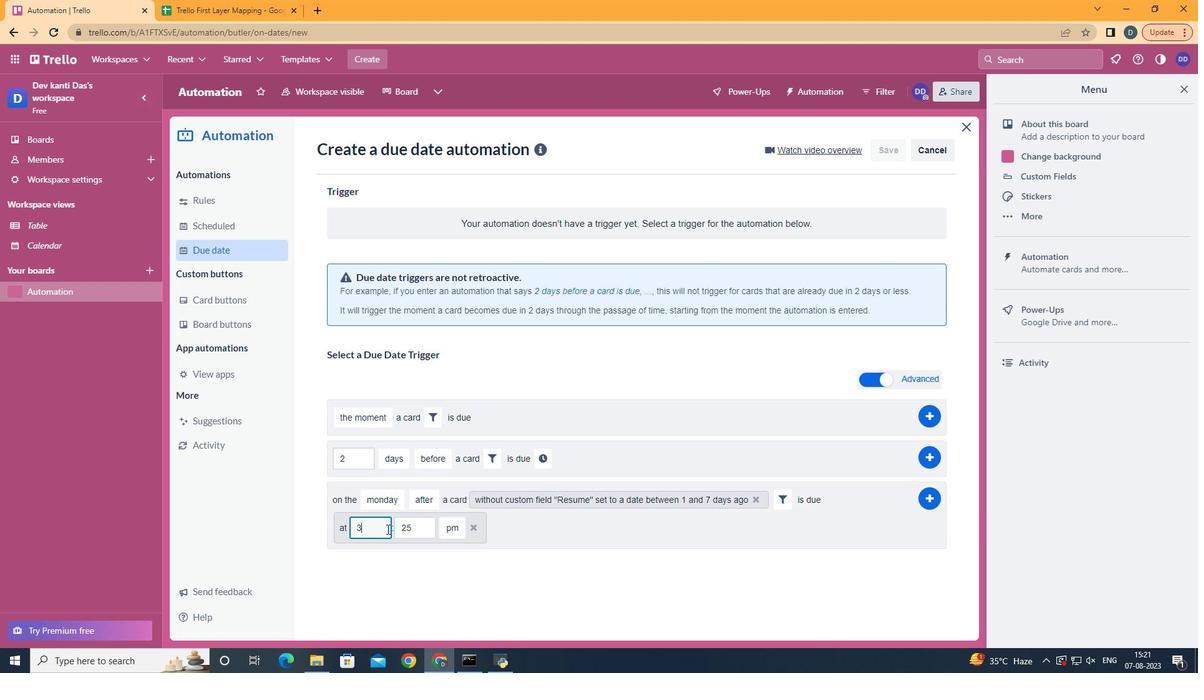 
Action: Mouse pressed left at (433, 533)
Screenshot: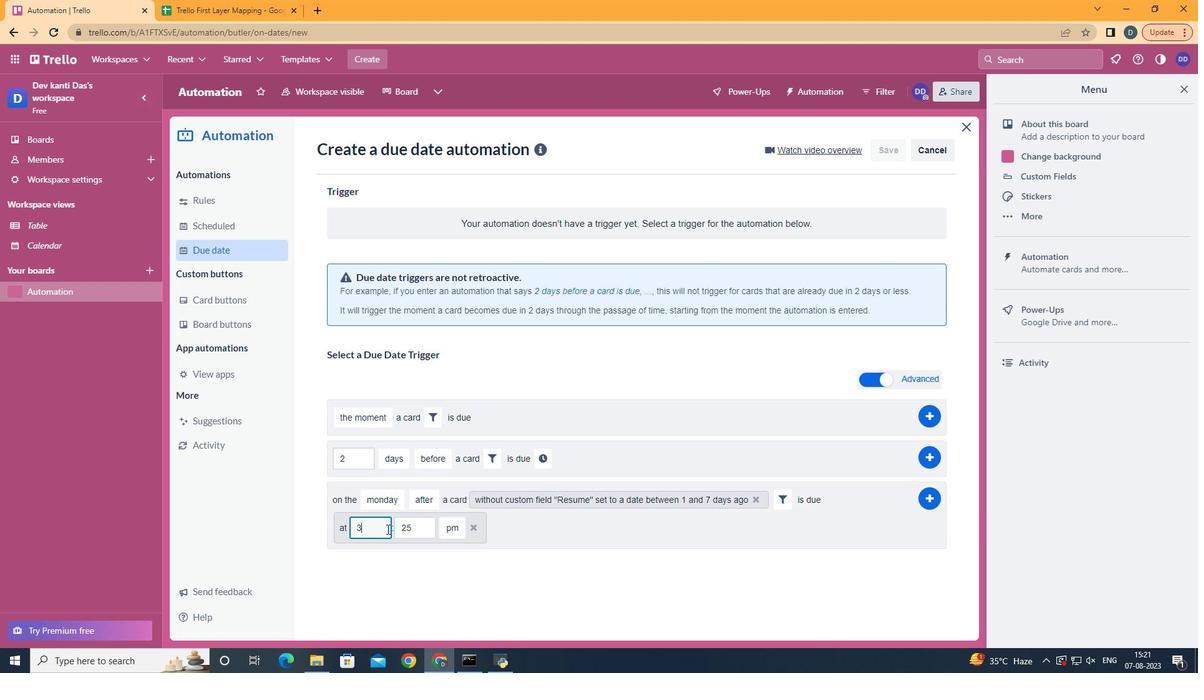 
Action: Key pressed <Key.backspace>11
Screenshot: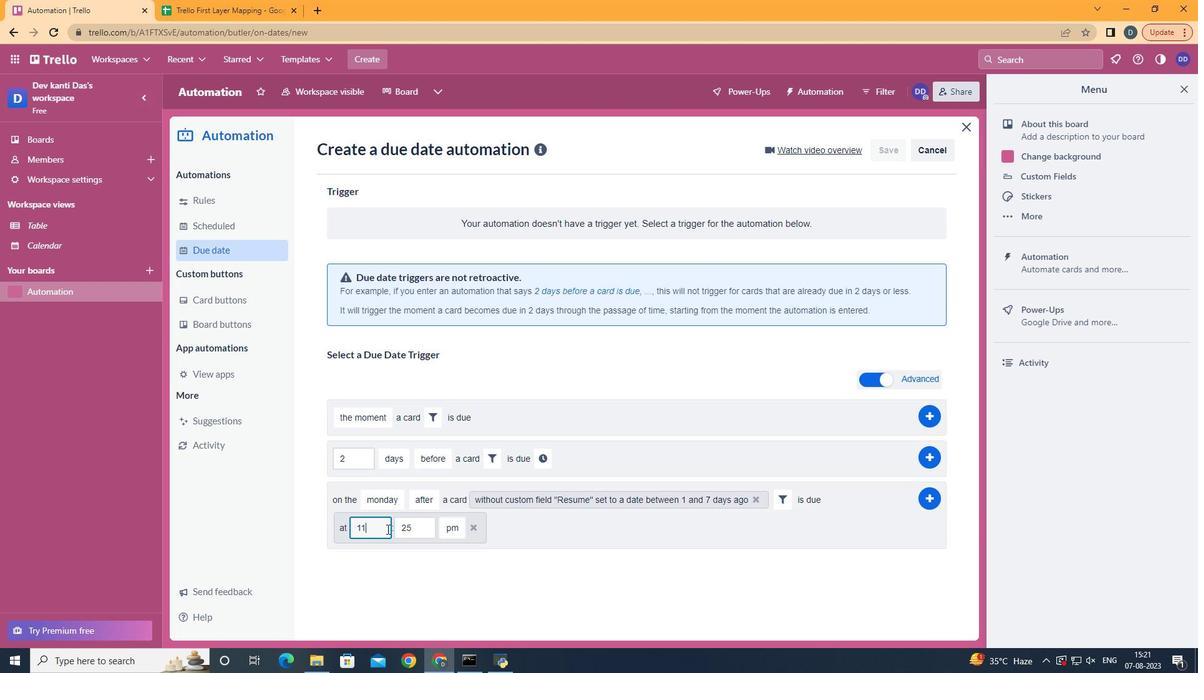 
Action: Mouse moved to (456, 533)
Screenshot: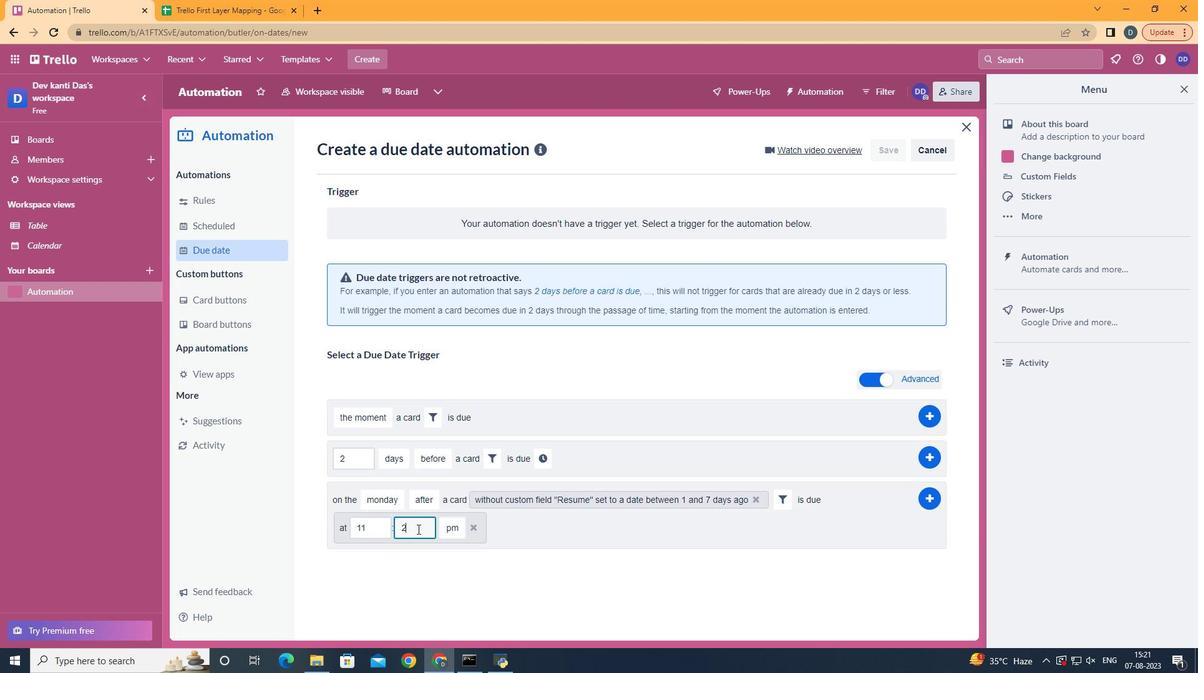 
Action: Mouse pressed left at (456, 533)
Screenshot: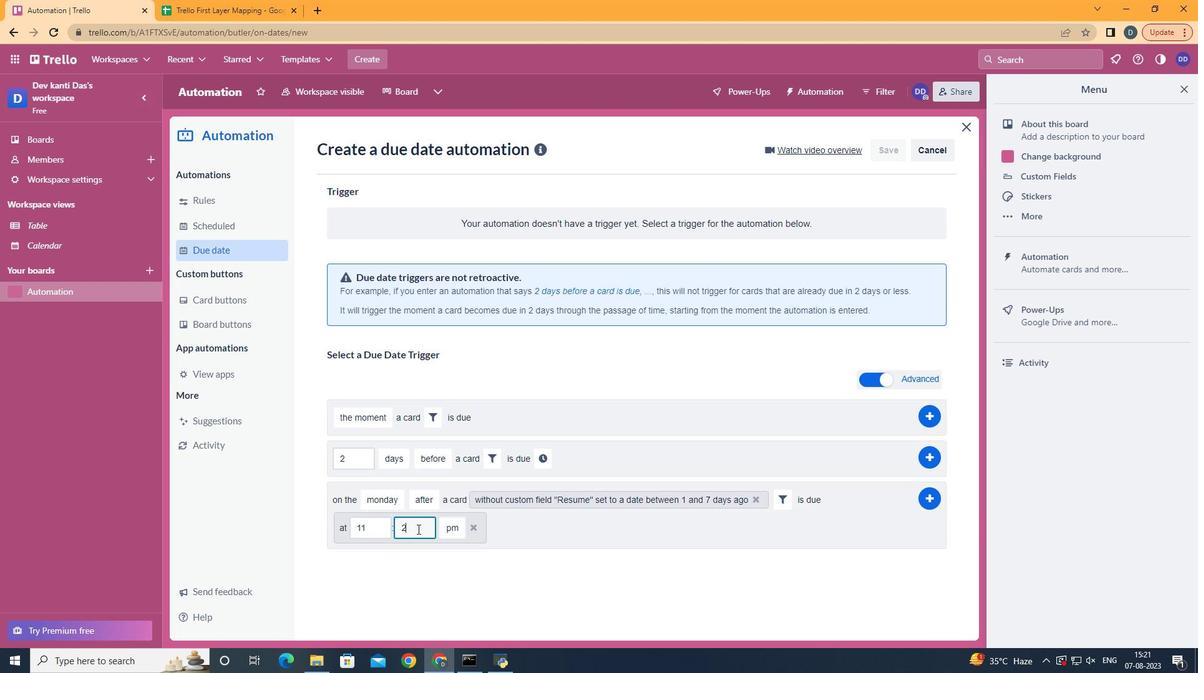 
Action: Key pressed <Key.backspace><Key.backspace>00
Screenshot: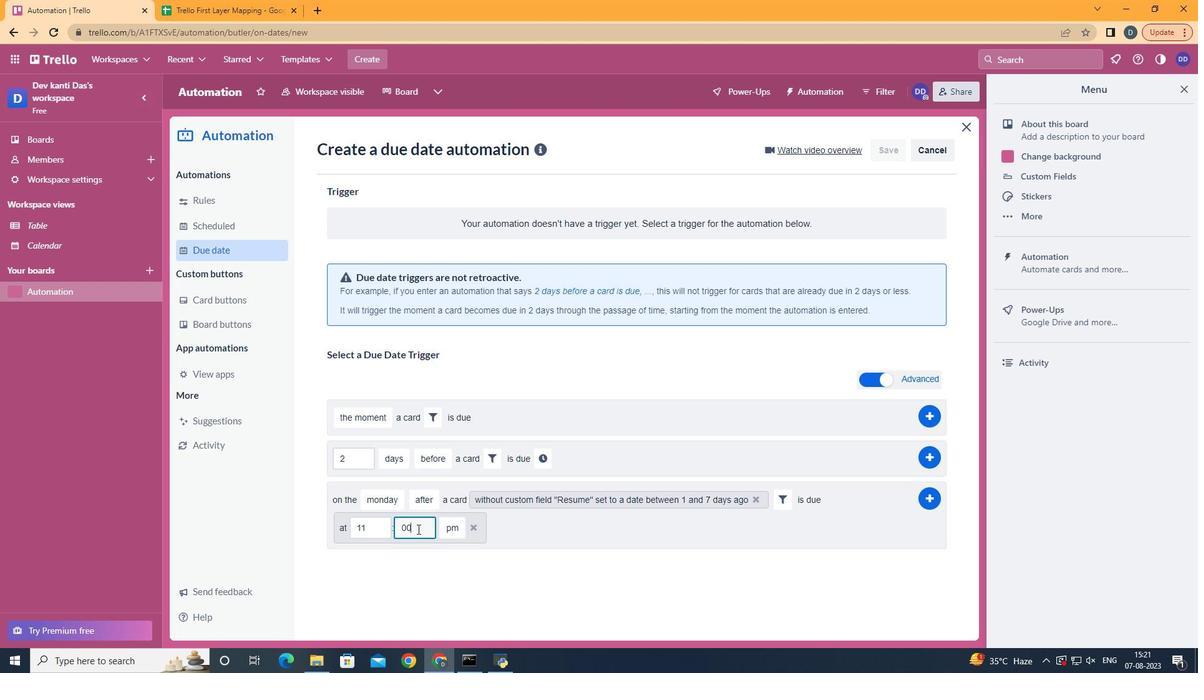 
Action: Mouse moved to (484, 547)
Screenshot: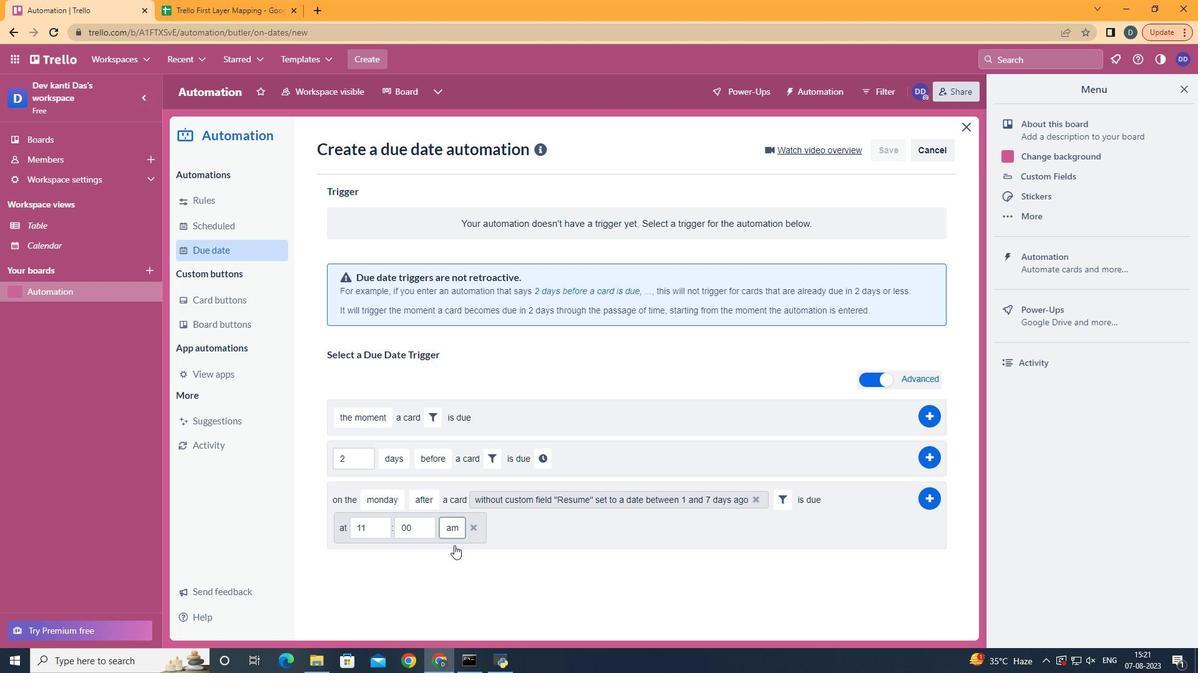 
Action: Mouse pressed left at (484, 547)
Screenshot: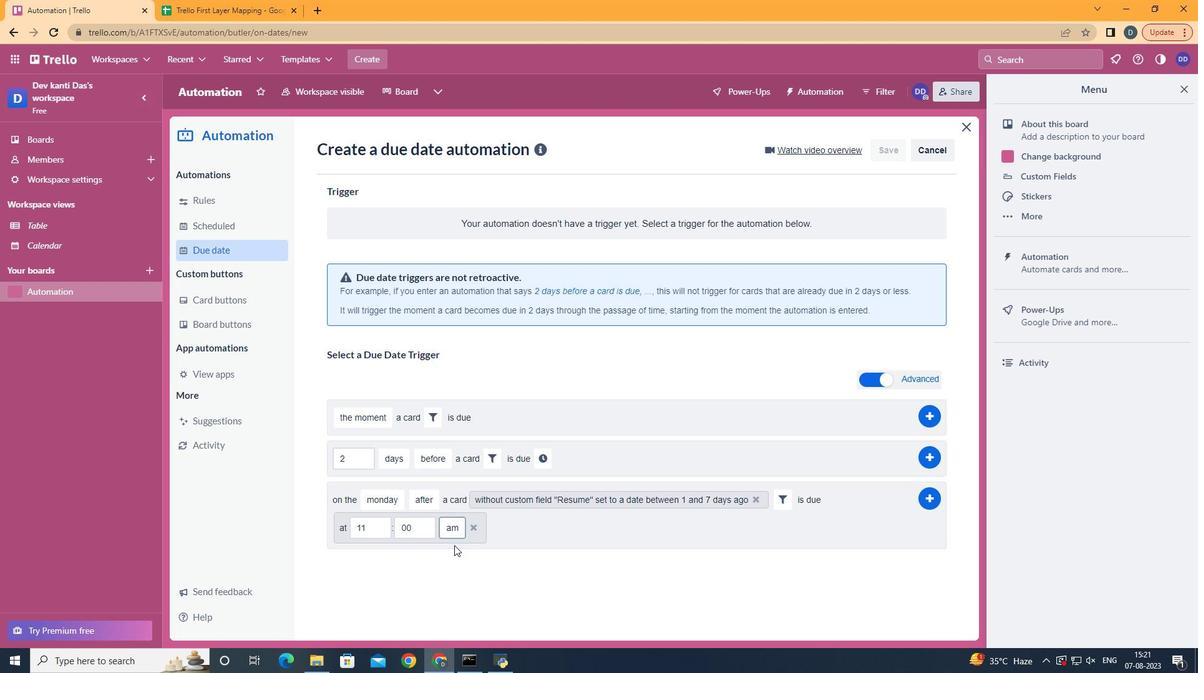 
Action: Mouse moved to (838, 514)
Screenshot: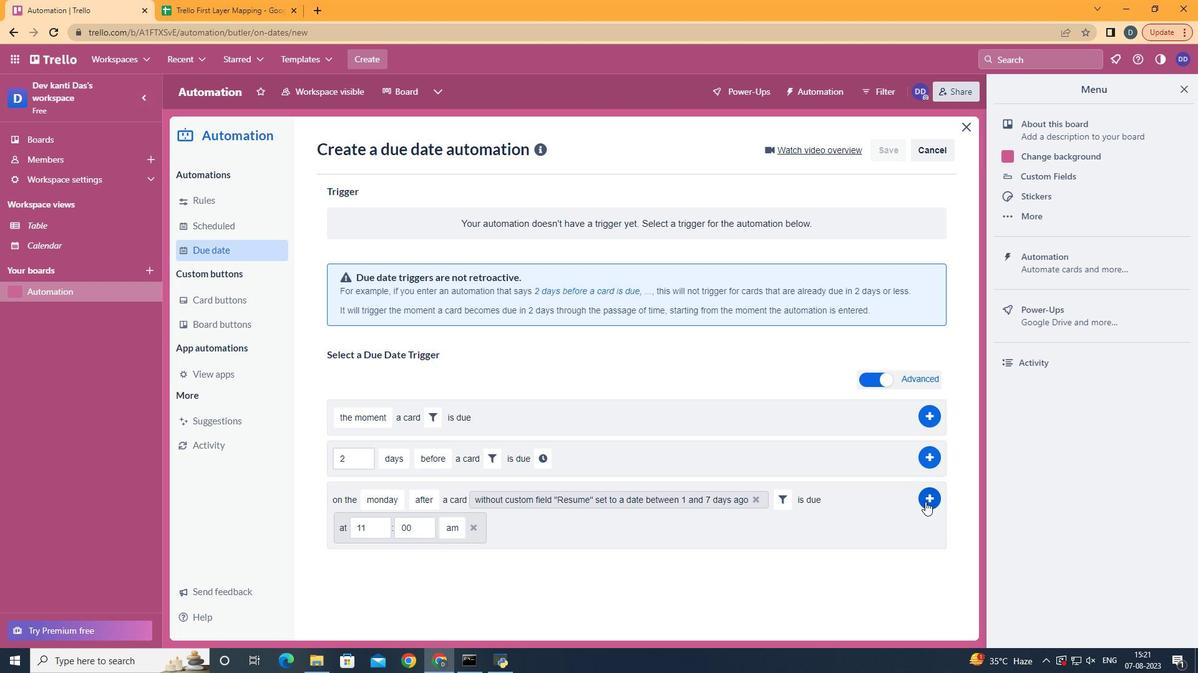 
Action: Mouse pressed left at (838, 514)
Screenshot: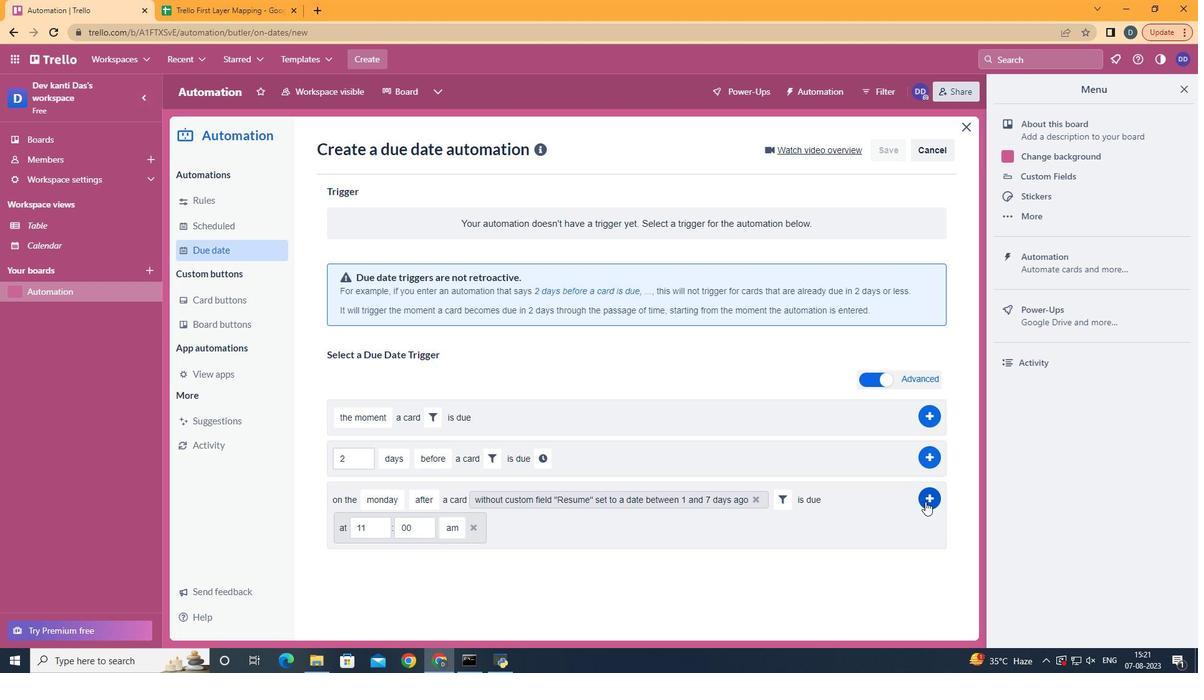 
Action: Mouse moved to (842, 509)
Screenshot: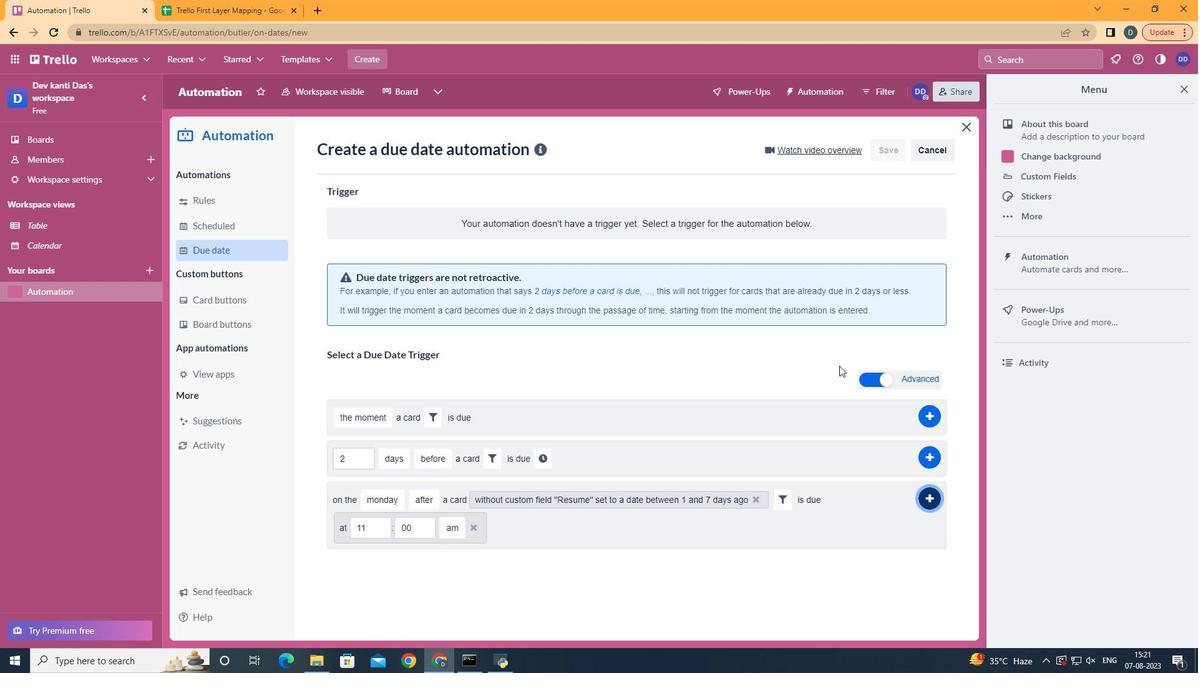 
Action: Mouse pressed left at (842, 509)
Screenshot: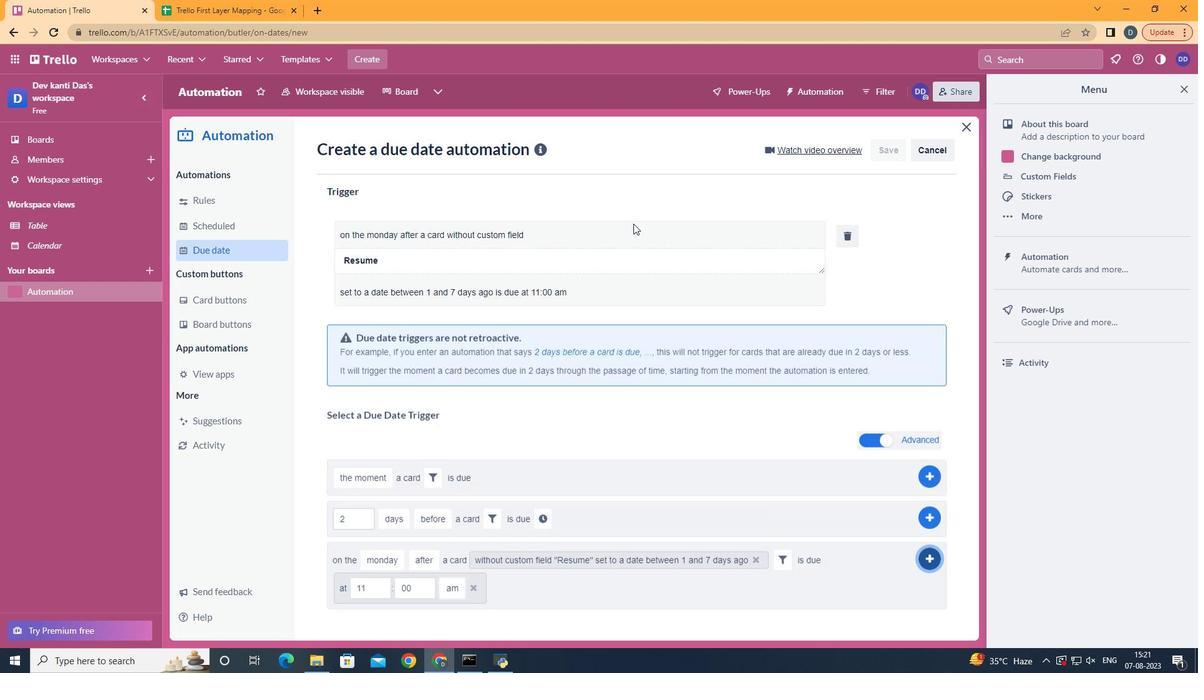 
Action: Mouse moved to (627, 260)
Screenshot: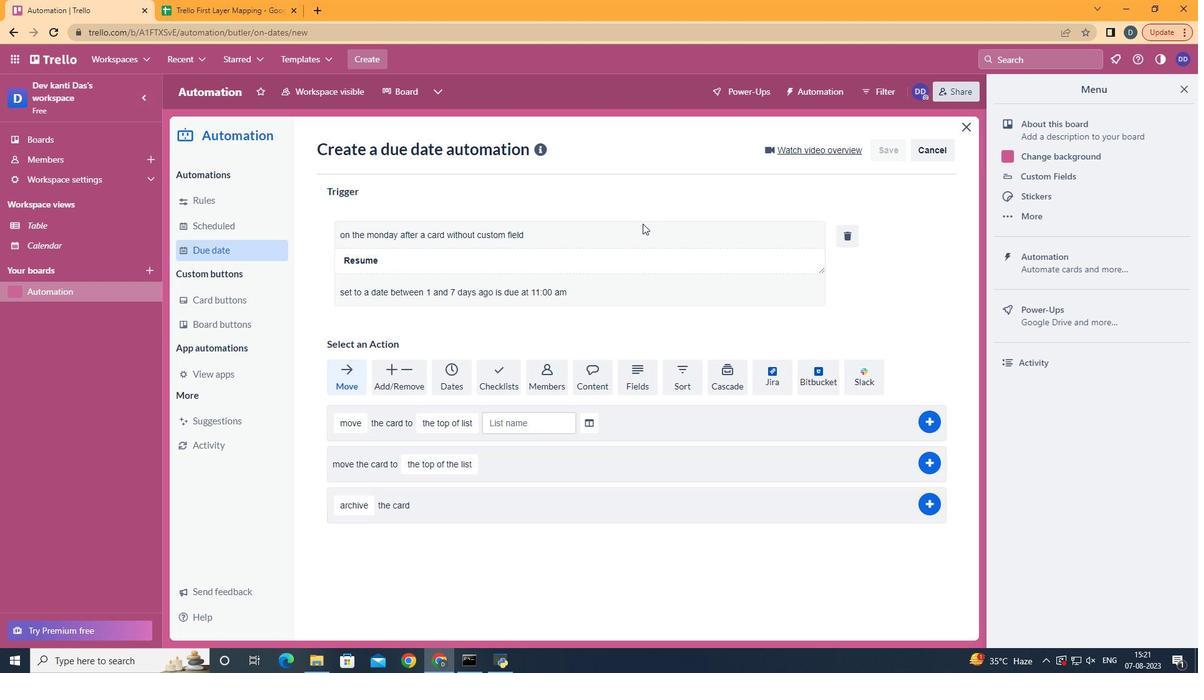 
